 Task: Look for space in Nuevo Laredo, Mexico from 9th August, 2023 to 12th August, 2023 for 1 adult in price range Rs.6000 to Rs.15000. Place can be entire place with 1  bedroom having 1 bed and 1 bathroom. Property type can be house, flat, guest house. Booking option can be shelf check-in. Required host language is English.
Action: Mouse moved to (494, 91)
Screenshot: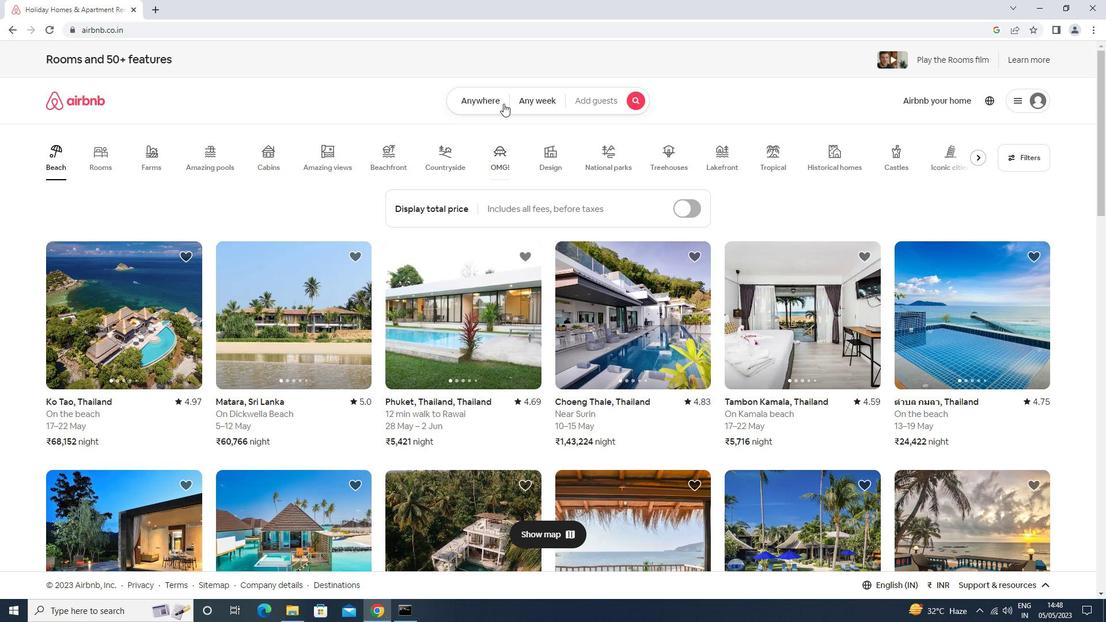 
Action: Mouse pressed left at (494, 91)
Screenshot: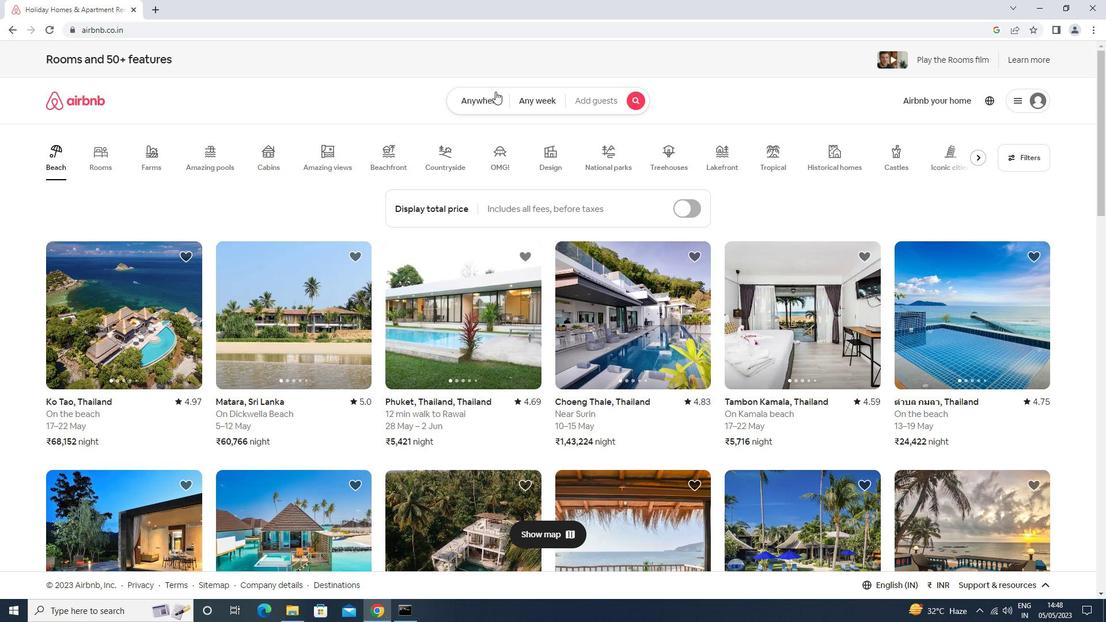 
Action: Mouse moved to (421, 148)
Screenshot: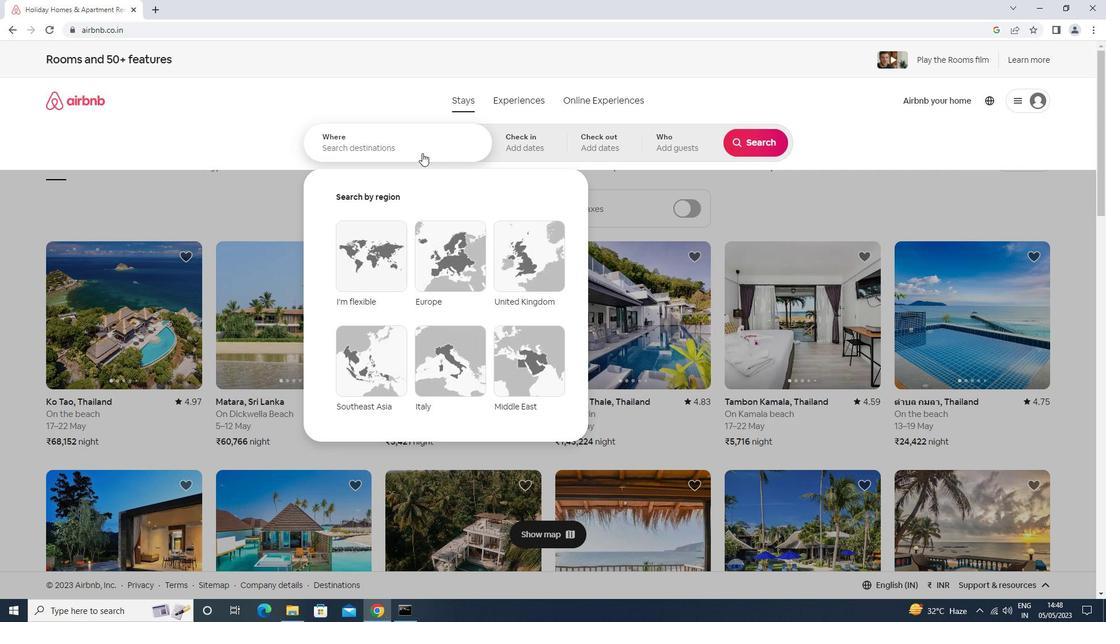 
Action: Mouse pressed left at (421, 148)
Screenshot: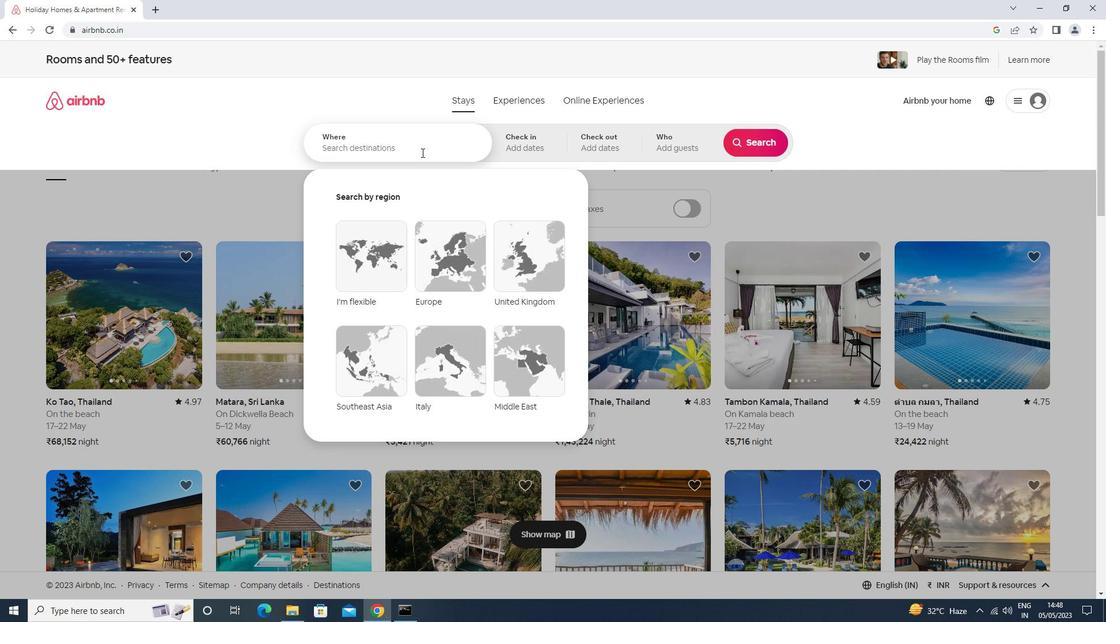 
Action: Mouse moved to (420, 149)
Screenshot: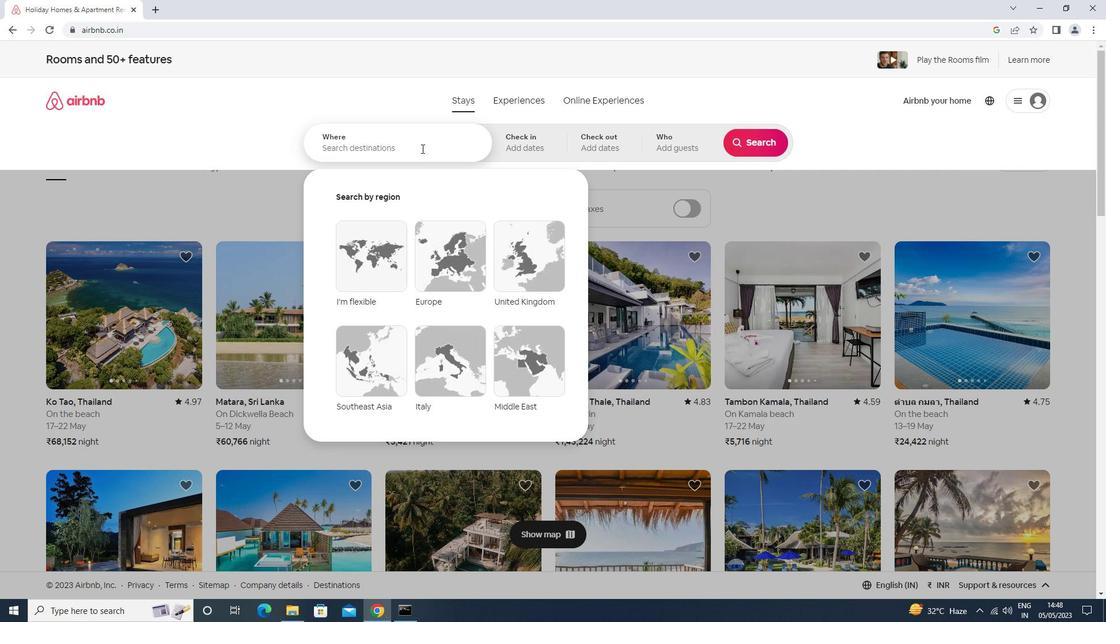 
Action: Key pressed <Key.shift>B<Key.backspace>NUEVO<Key.space><Key.shift>LAREDO<Key.down><Key.enter>
Screenshot: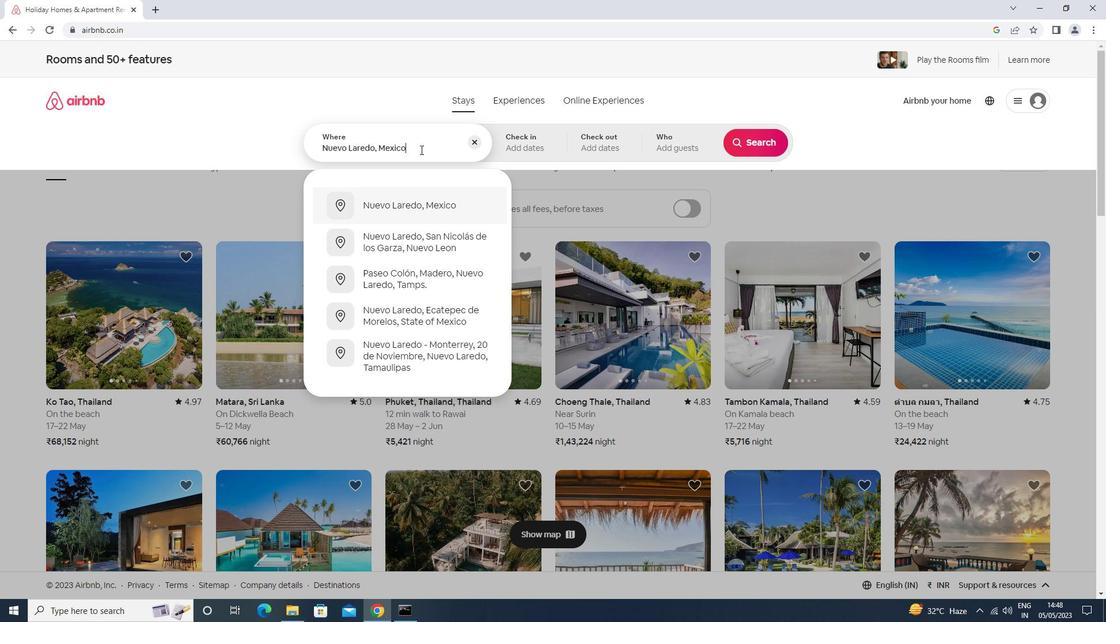 
Action: Mouse moved to (714, 310)
Screenshot: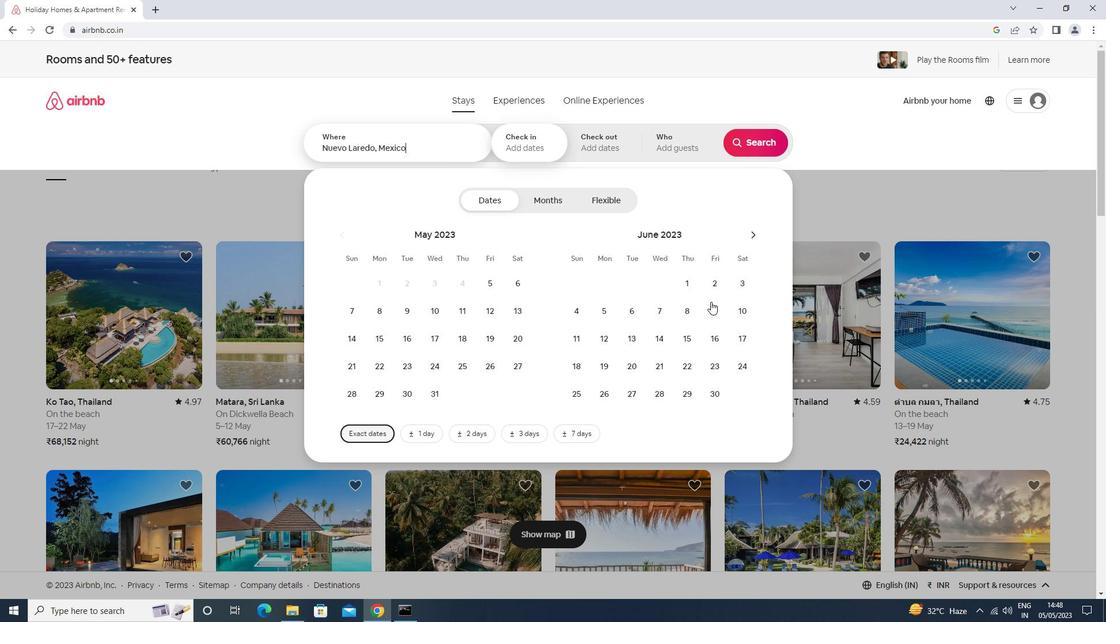 
Action: Mouse pressed left at (714, 310)
Screenshot: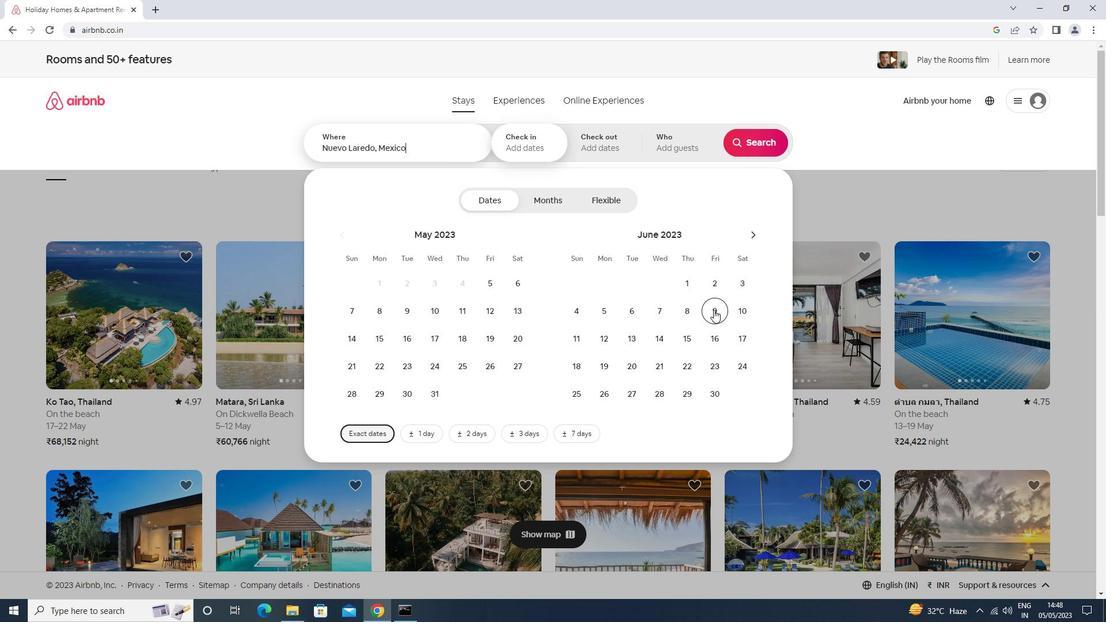 
Action: Mouse moved to (601, 340)
Screenshot: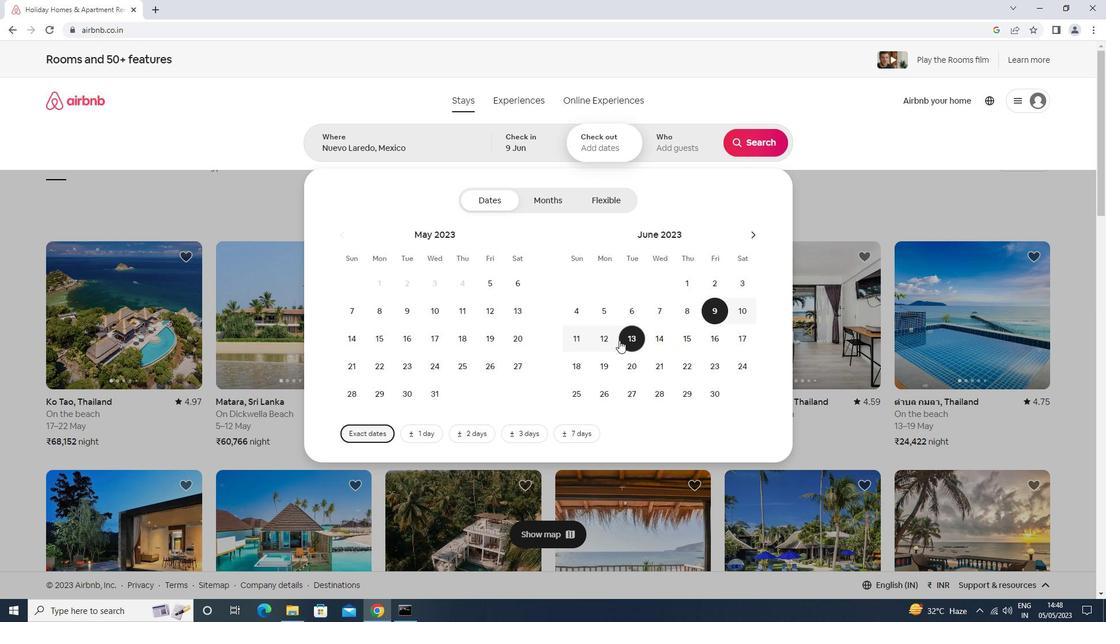 
Action: Mouse pressed left at (601, 340)
Screenshot: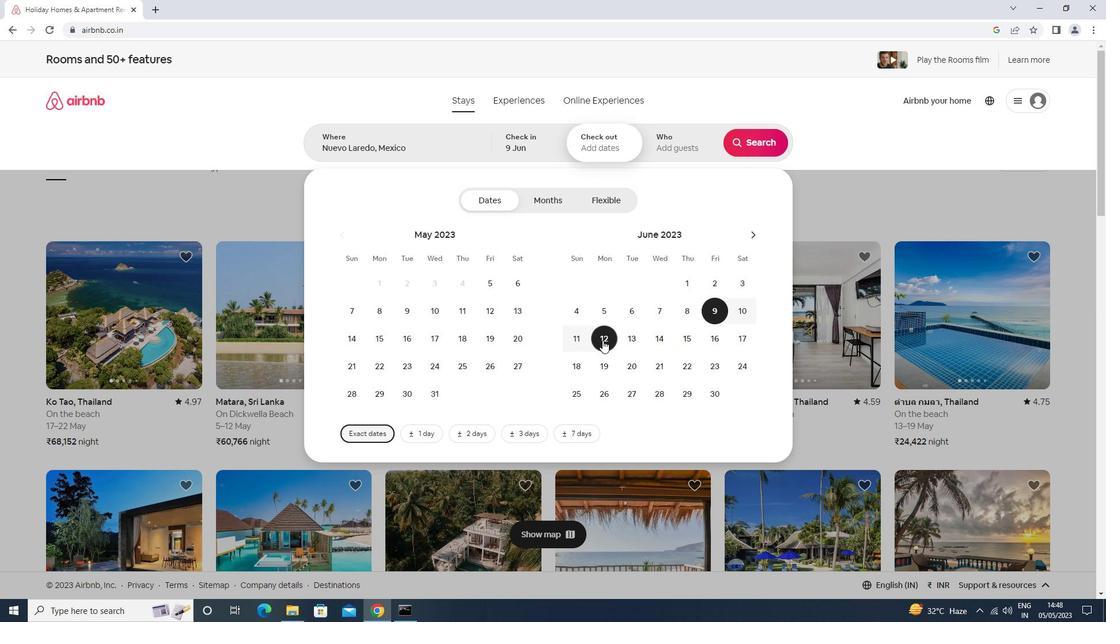 
Action: Mouse moved to (667, 146)
Screenshot: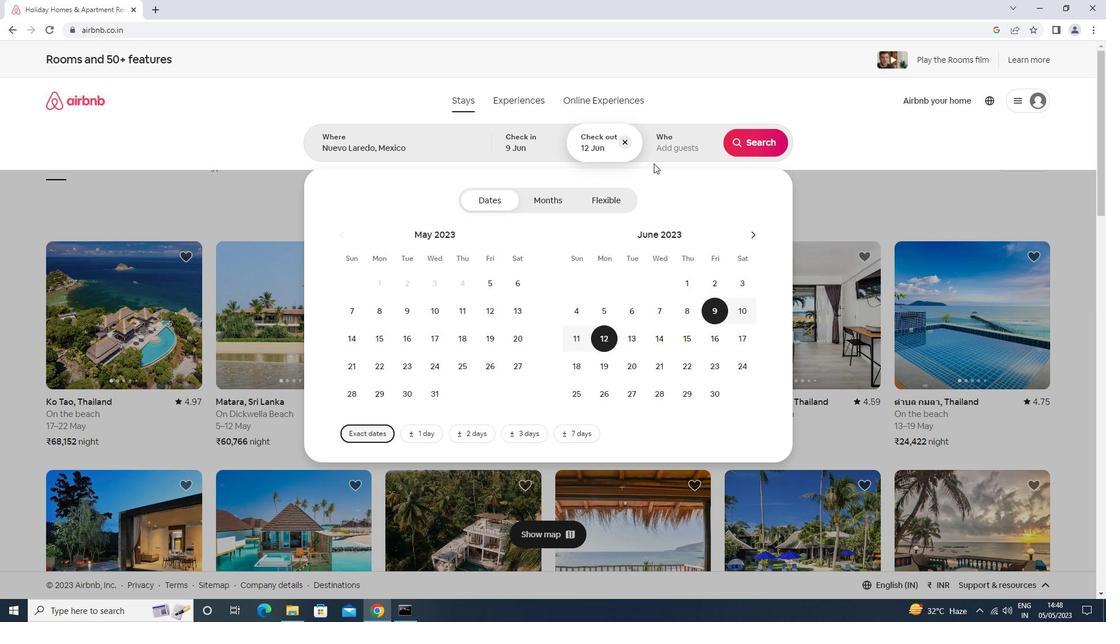 
Action: Mouse pressed left at (667, 146)
Screenshot: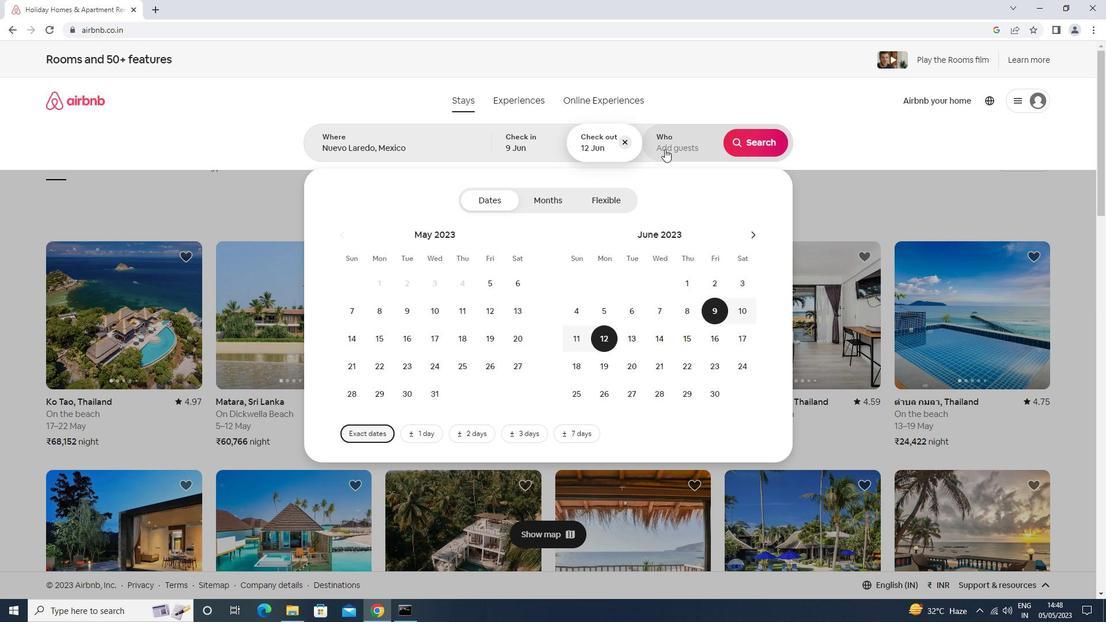 
Action: Mouse moved to (766, 205)
Screenshot: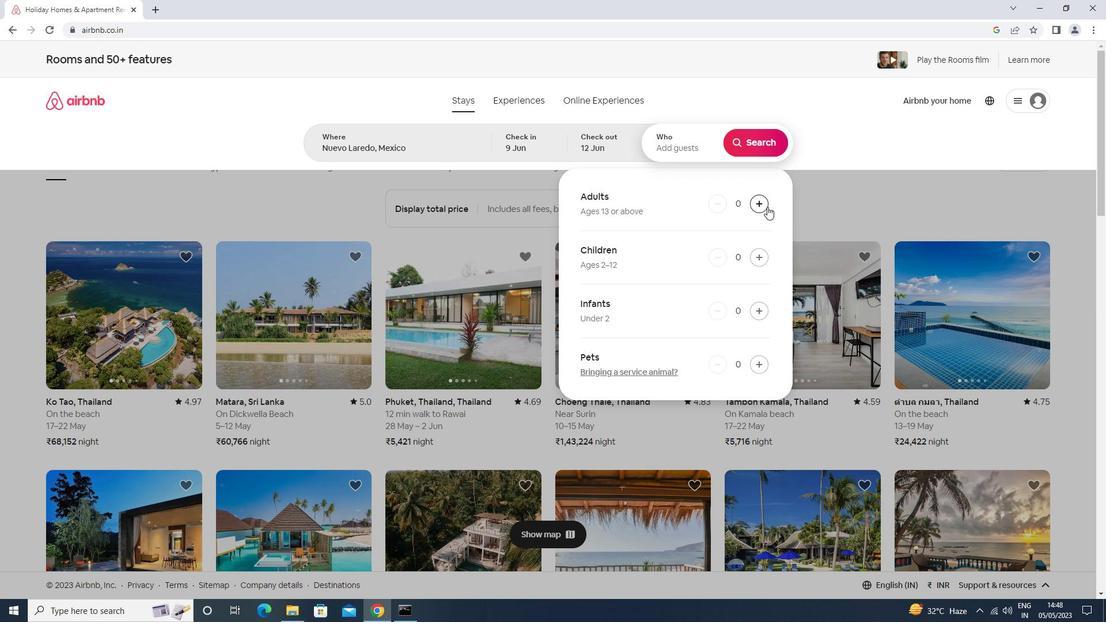 
Action: Mouse pressed left at (766, 205)
Screenshot: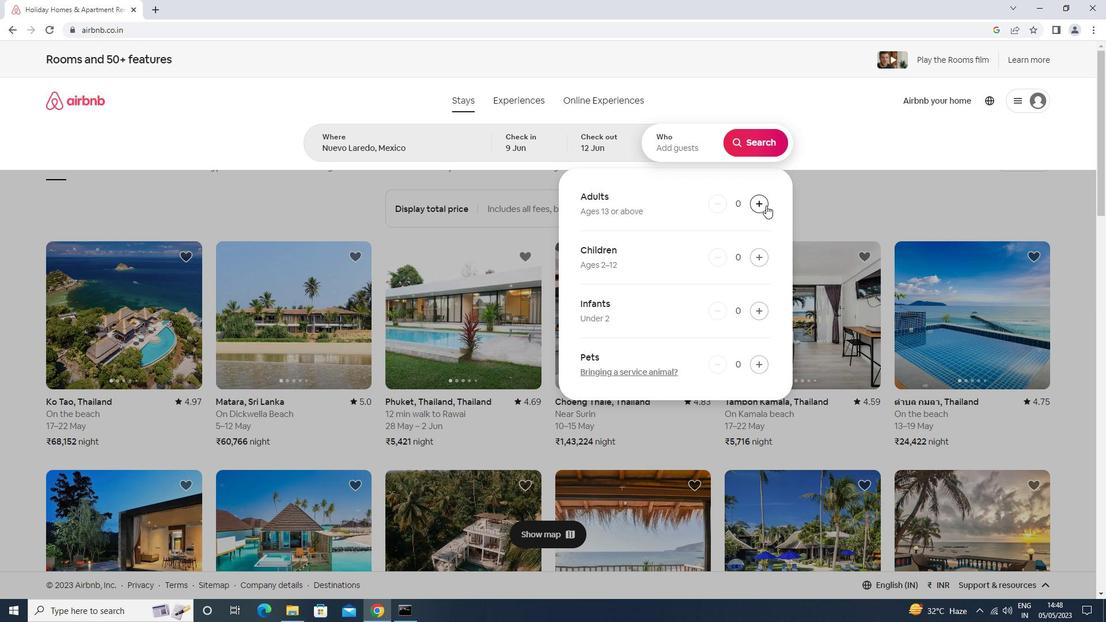 
Action: Mouse moved to (767, 152)
Screenshot: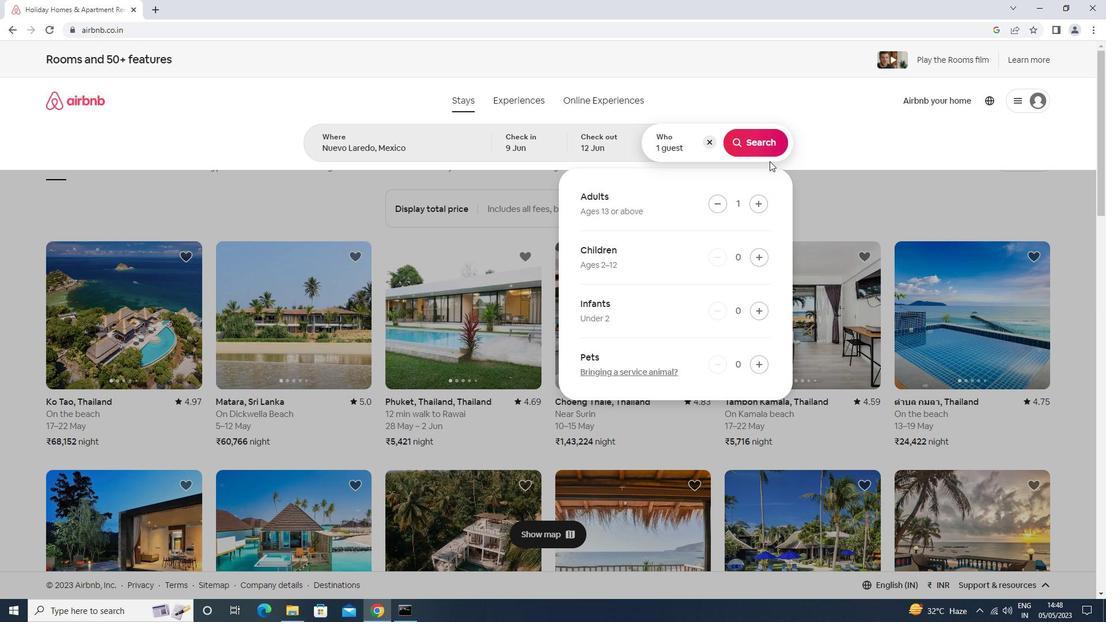 
Action: Mouse pressed left at (767, 152)
Screenshot: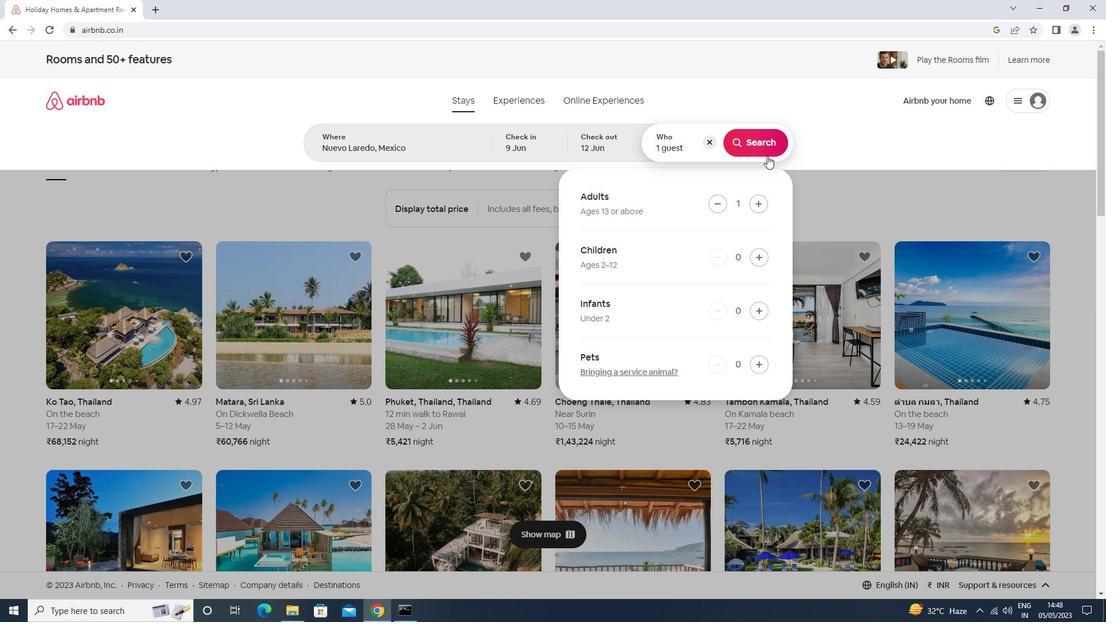 
Action: Mouse moved to (1064, 107)
Screenshot: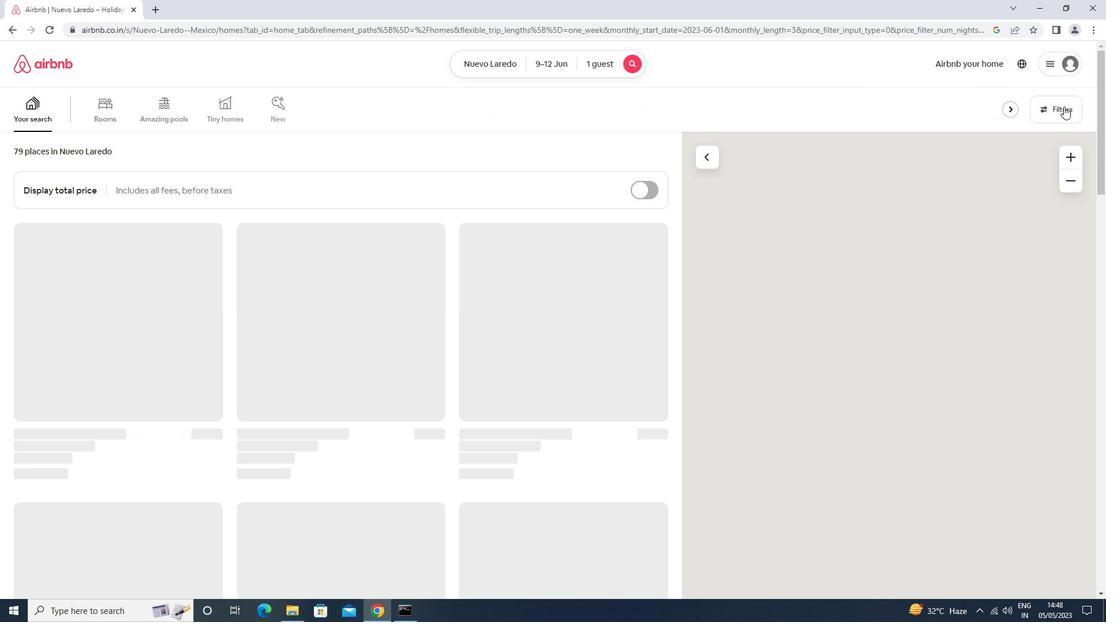 
Action: Mouse pressed left at (1064, 107)
Screenshot: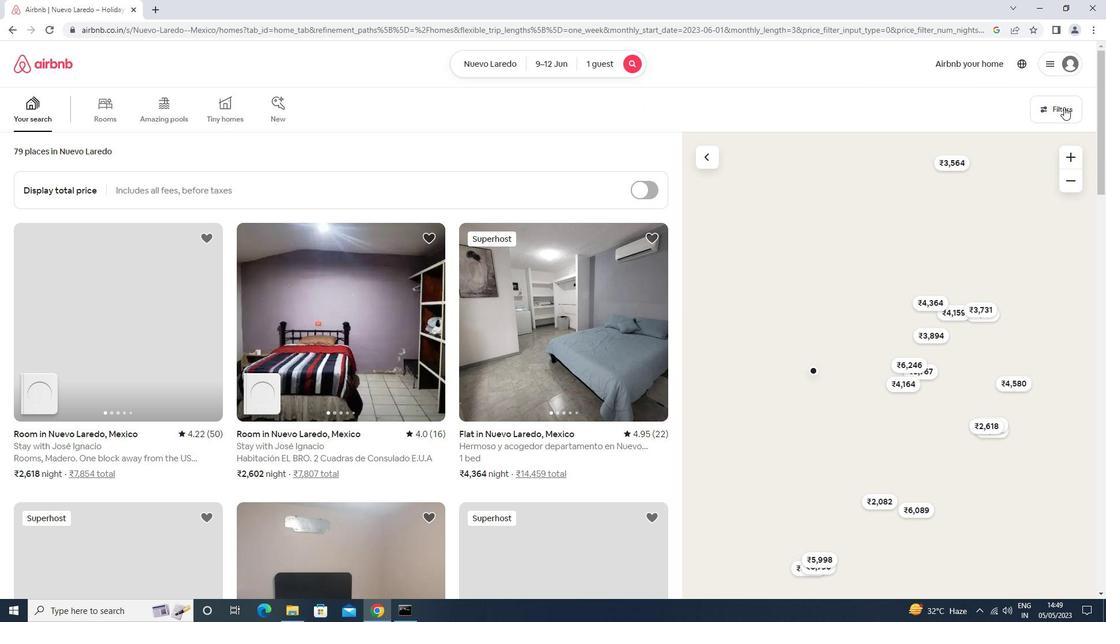 
Action: Mouse moved to (400, 394)
Screenshot: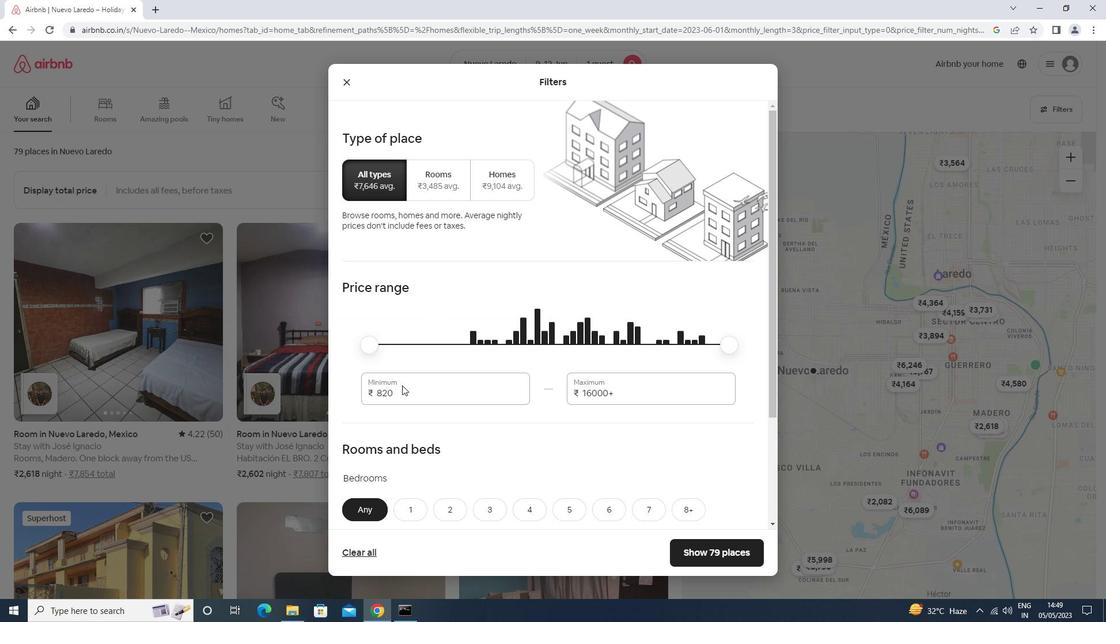 
Action: Mouse pressed left at (400, 394)
Screenshot: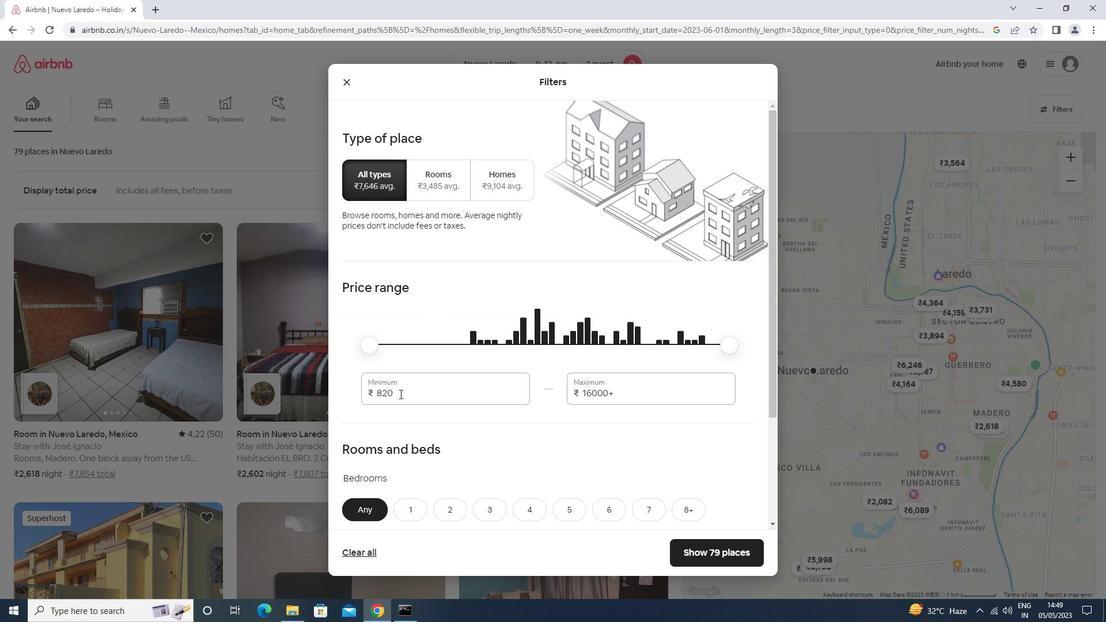 
Action: Mouse moved to (398, 396)
Screenshot: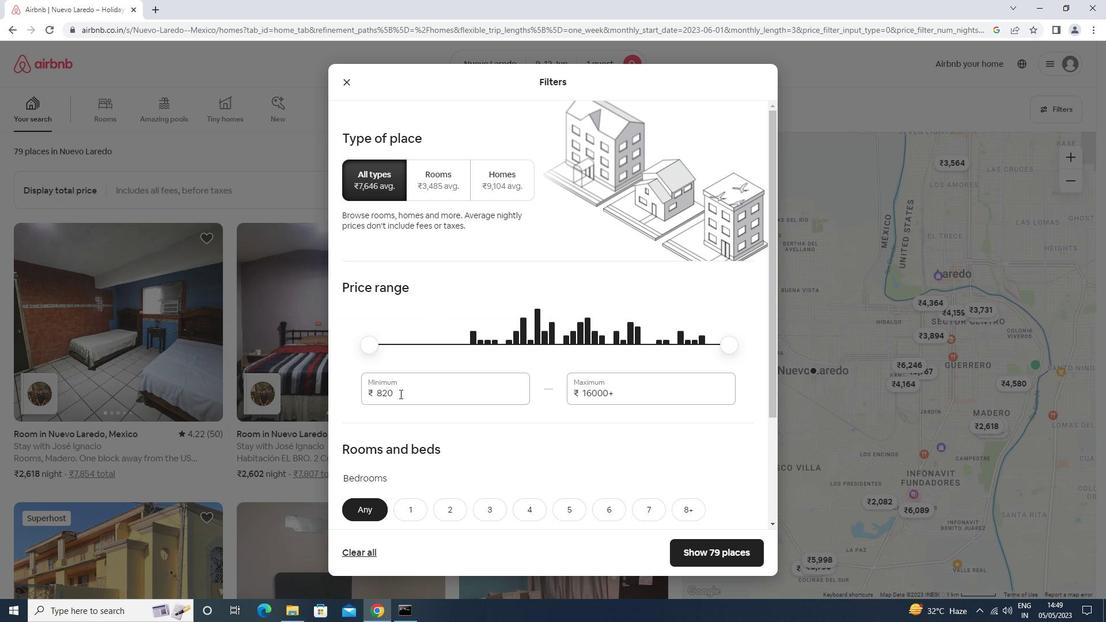 
Action: Key pressed <Key.backspace><Key.backspace><Key.backspace><Key.backspace><Key.backspace>6000<Key.tab>15000
Screenshot: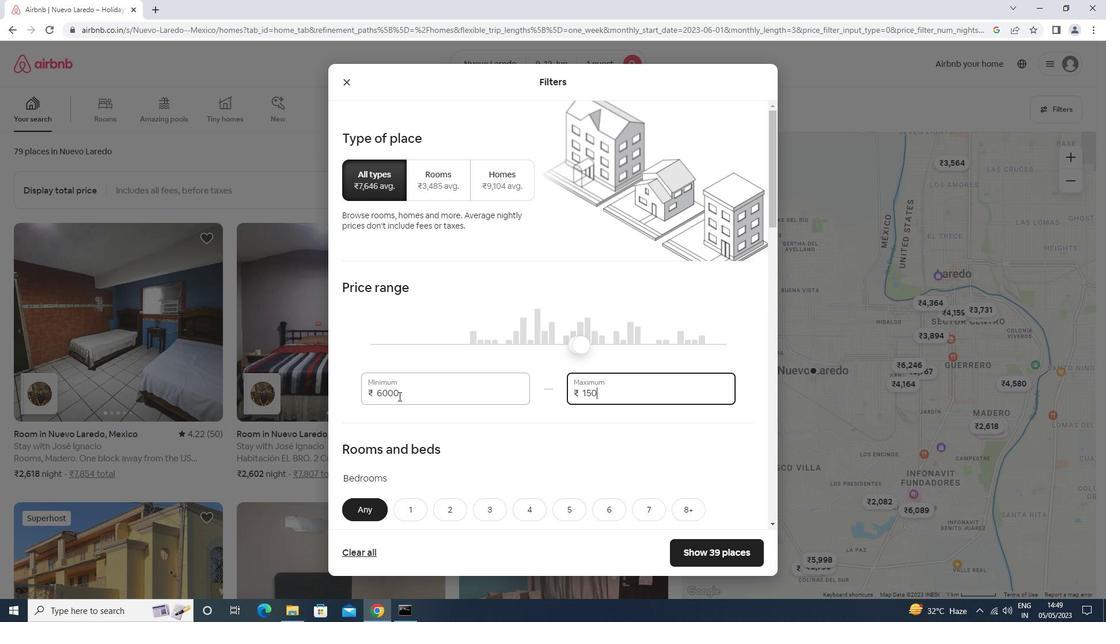 
Action: Mouse scrolled (398, 395) with delta (0, 0)
Screenshot: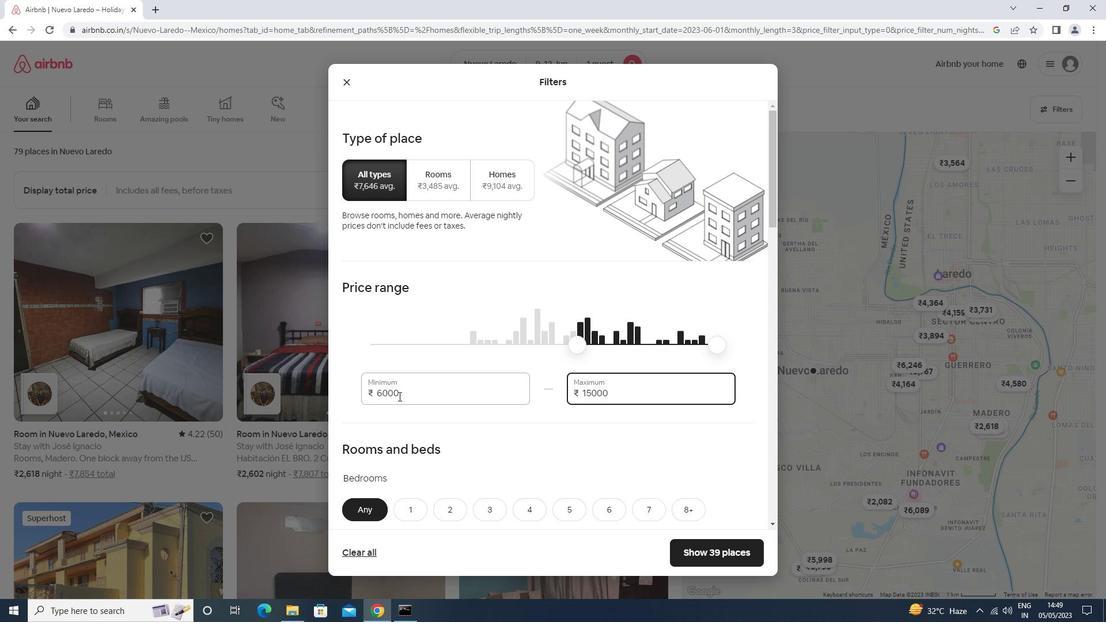
Action: Mouse scrolled (398, 395) with delta (0, 0)
Screenshot: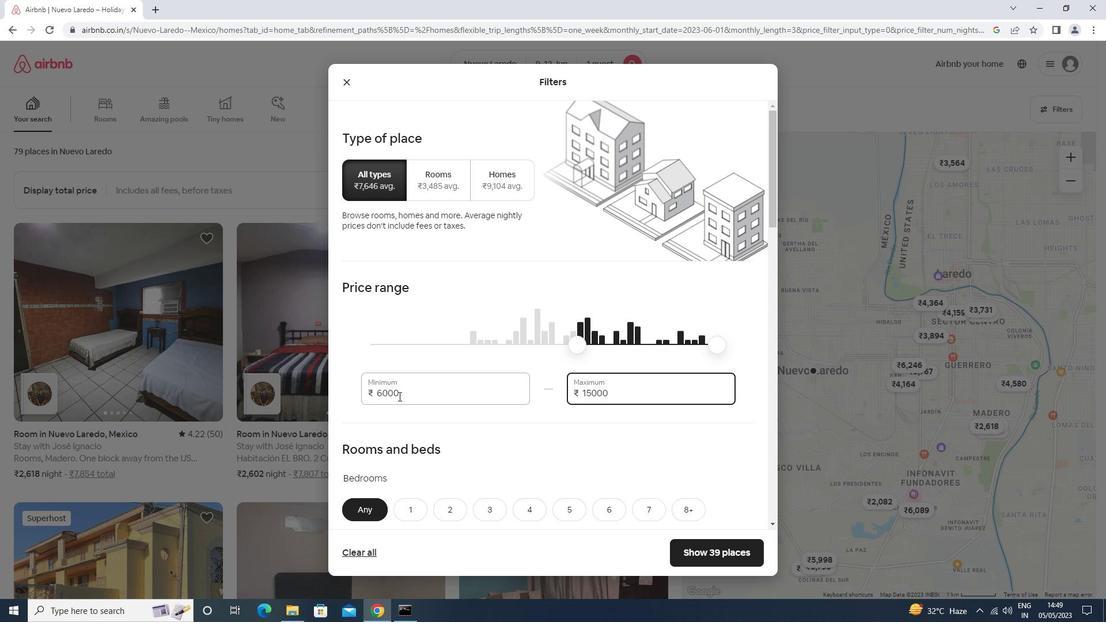 
Action: Mouse scrolled (398, 395) with delta (0, 0)
Screenshot: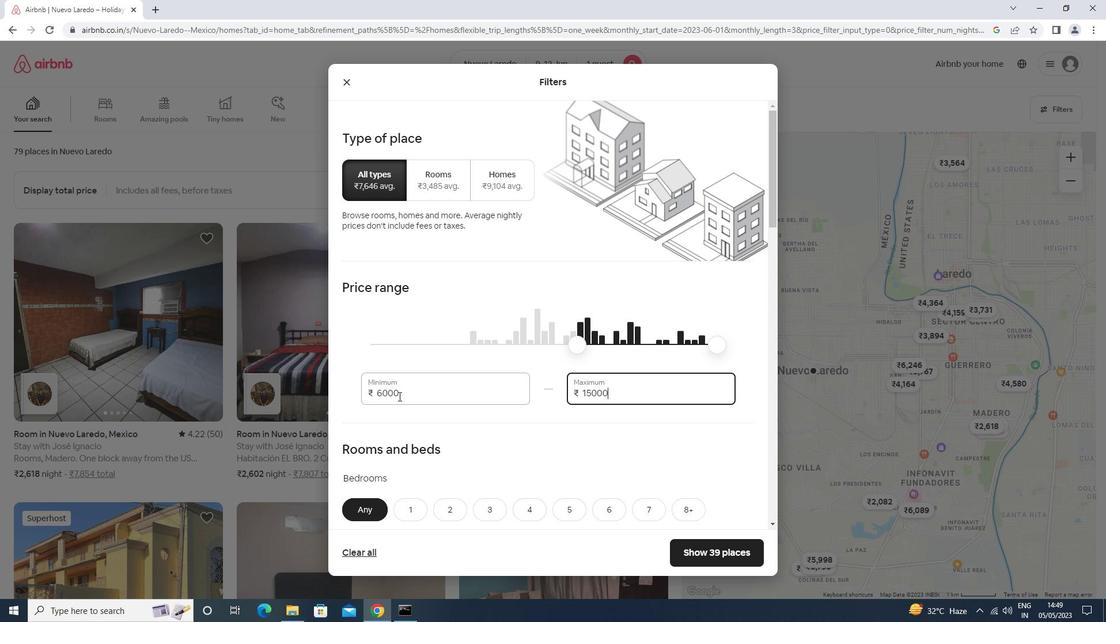 
Action: Mouse scrolled (398, 395) with delta (0, 0)
Screenshot: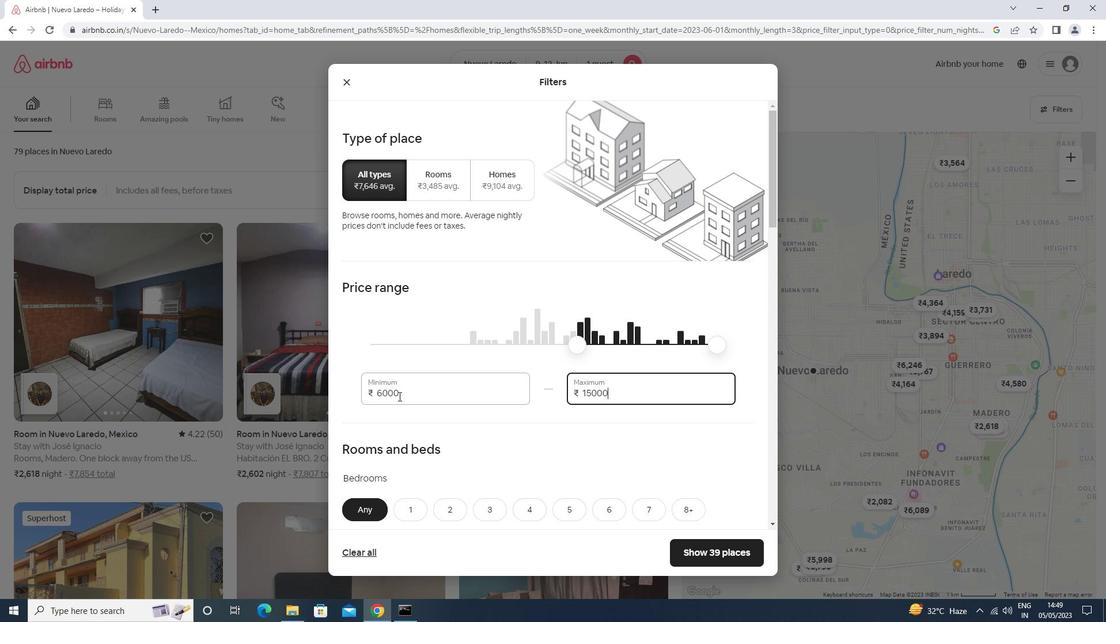 
Action: Mouse scrolled (398, 395) with delta (0, 0)
Screenshot: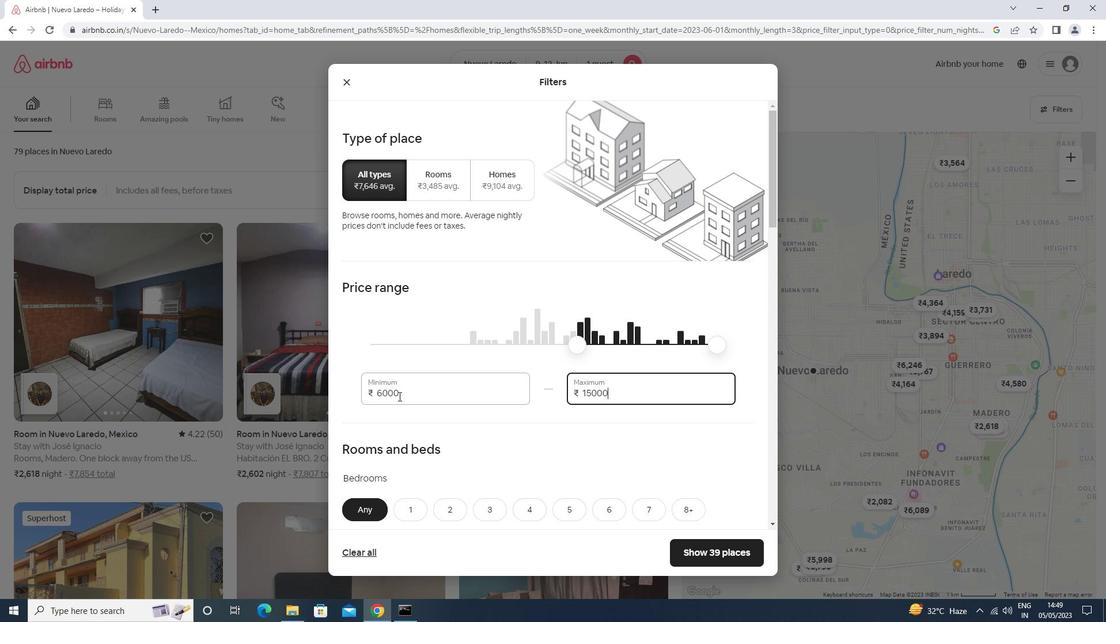 
Action: Mouse moved to (406, 213)
Screenshot: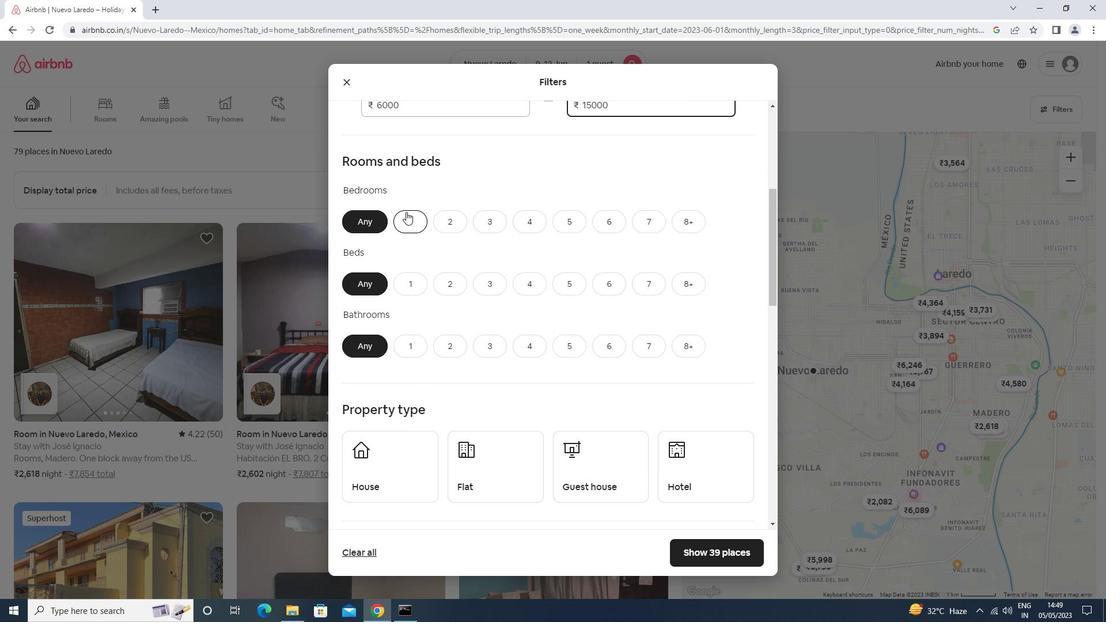 
Action: Mouse pressed left at (406, 213)
Screenshot: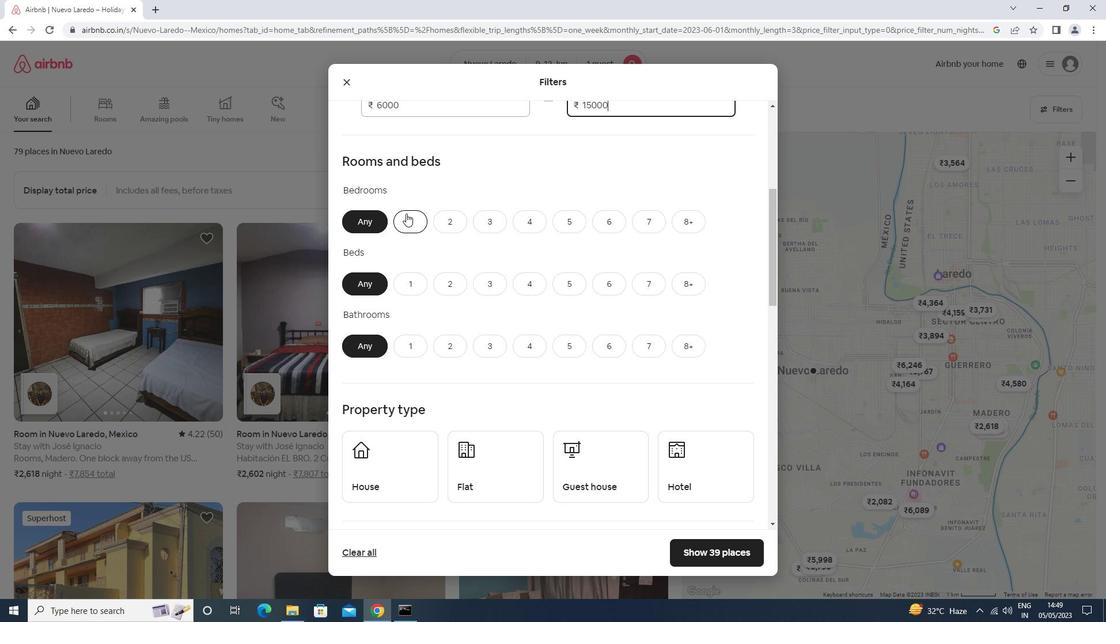 
Action: Mouse moved to (403, 280)
Screenshot: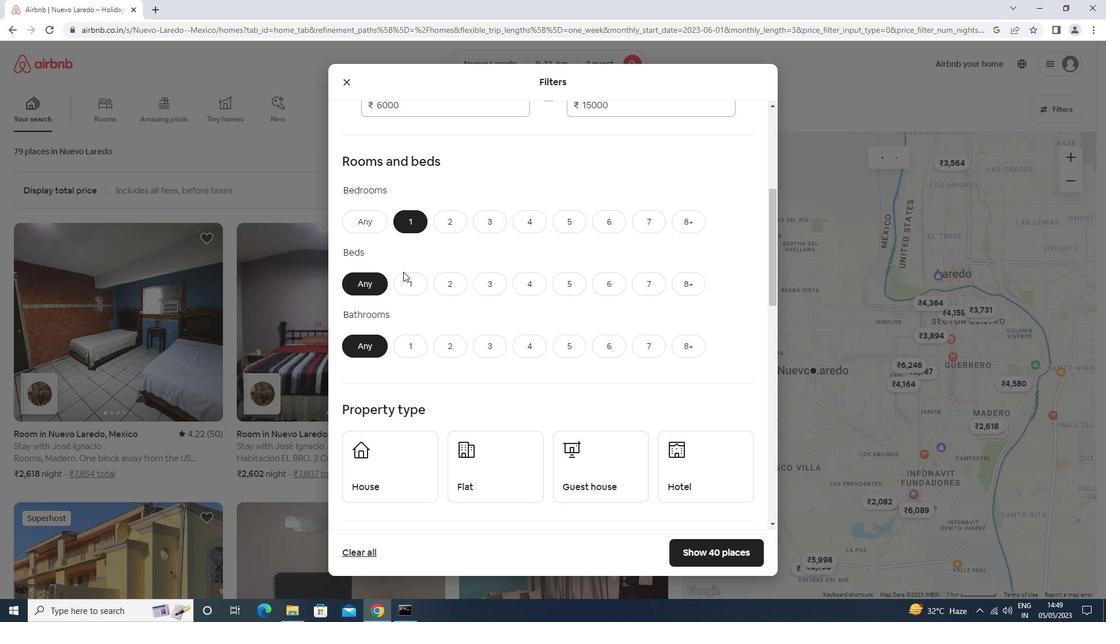 
Action: Mouse pressed left at (403, 280)
Screenshot: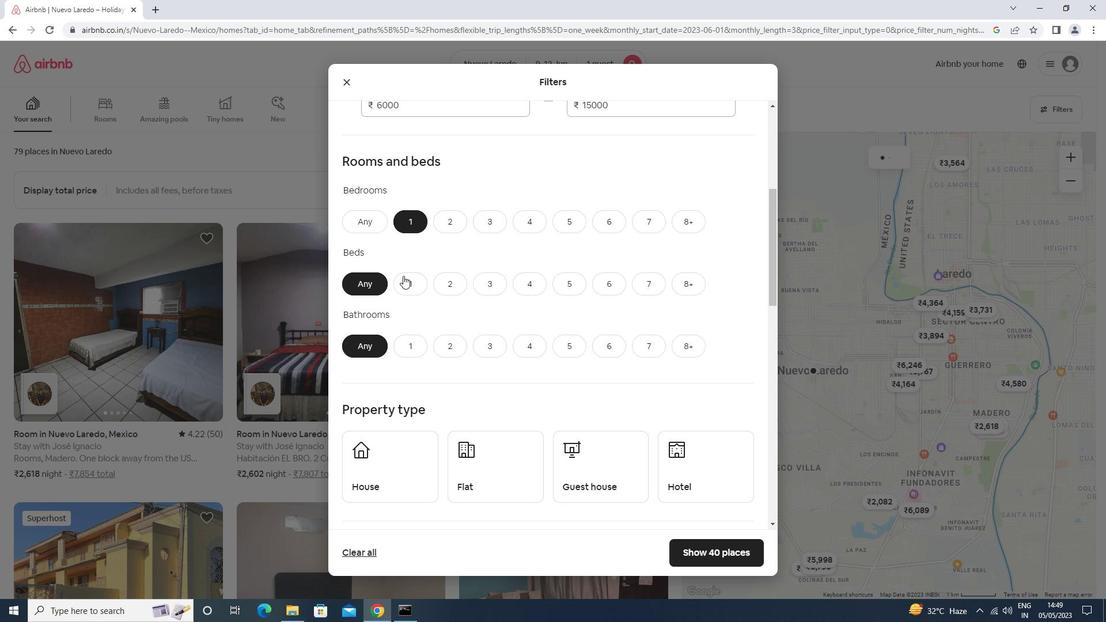
Action: Mouse moved to (404, 345)
Screenshot: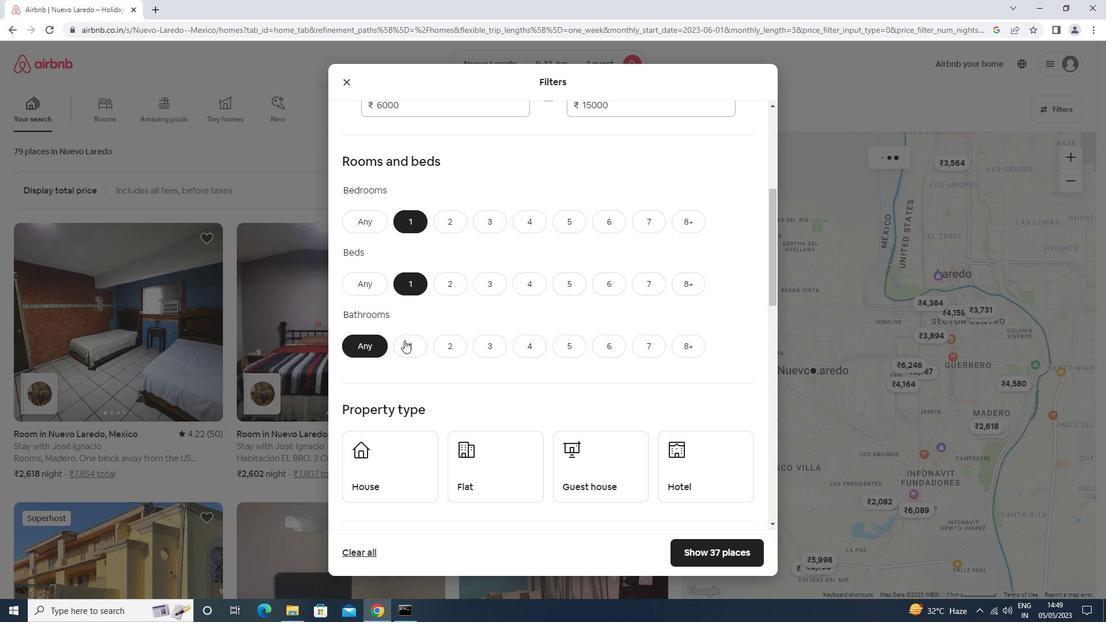 
Action: Mouse pressed left at (404, 345)
Screenshot: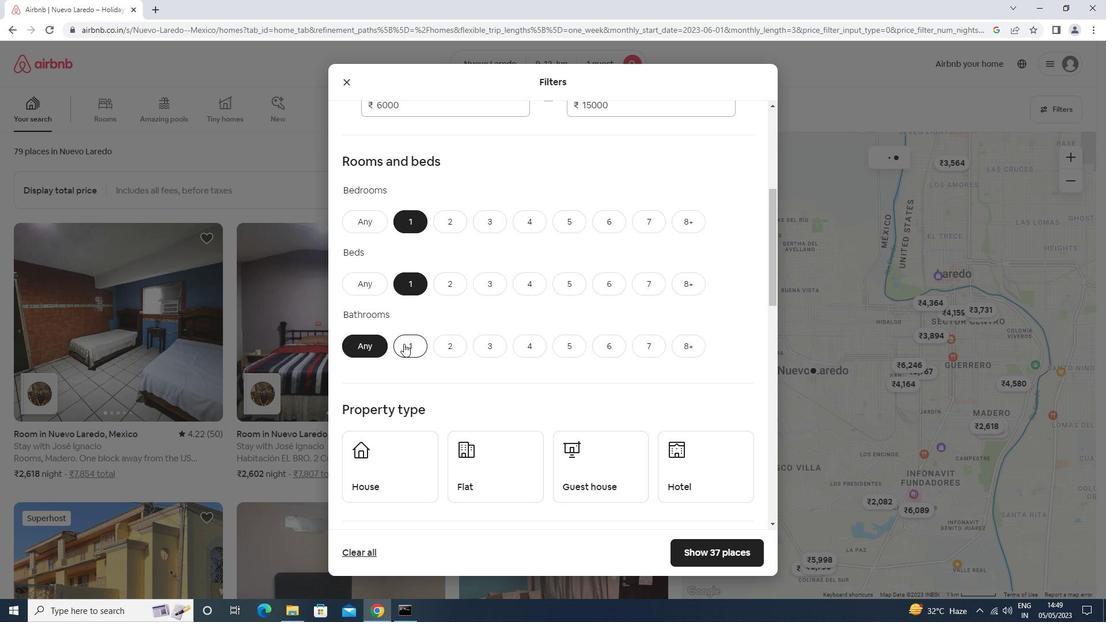 
Action: Mouse scrolled (404, 345) with delta (0, 0)
Screenshot: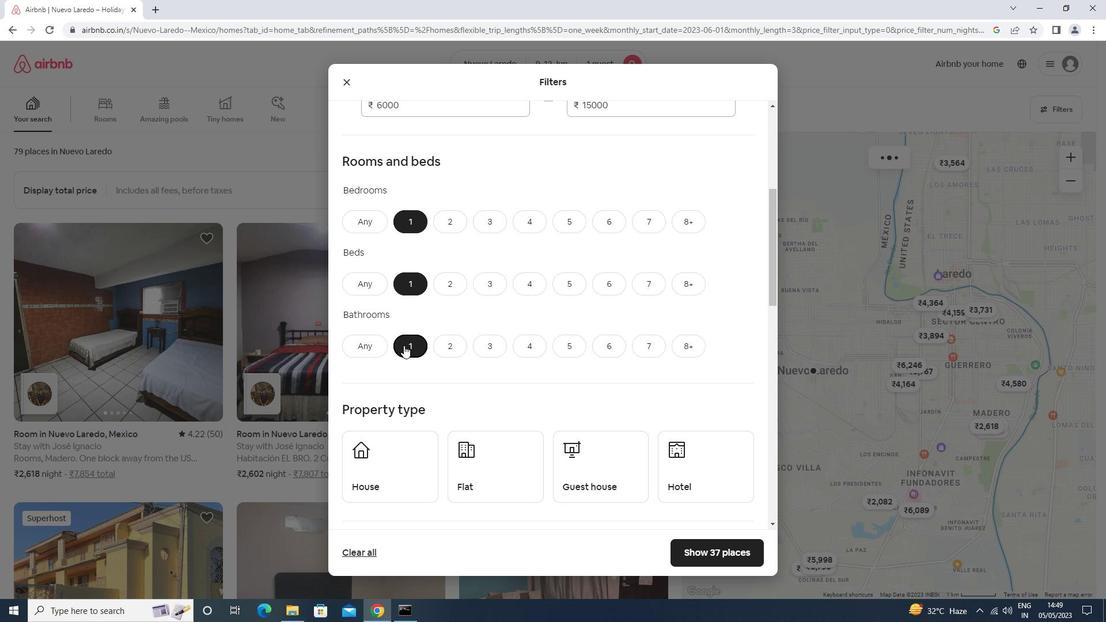 
Action: Mouse scrolled (404, 345) with delta (0, 0)
Screenshot: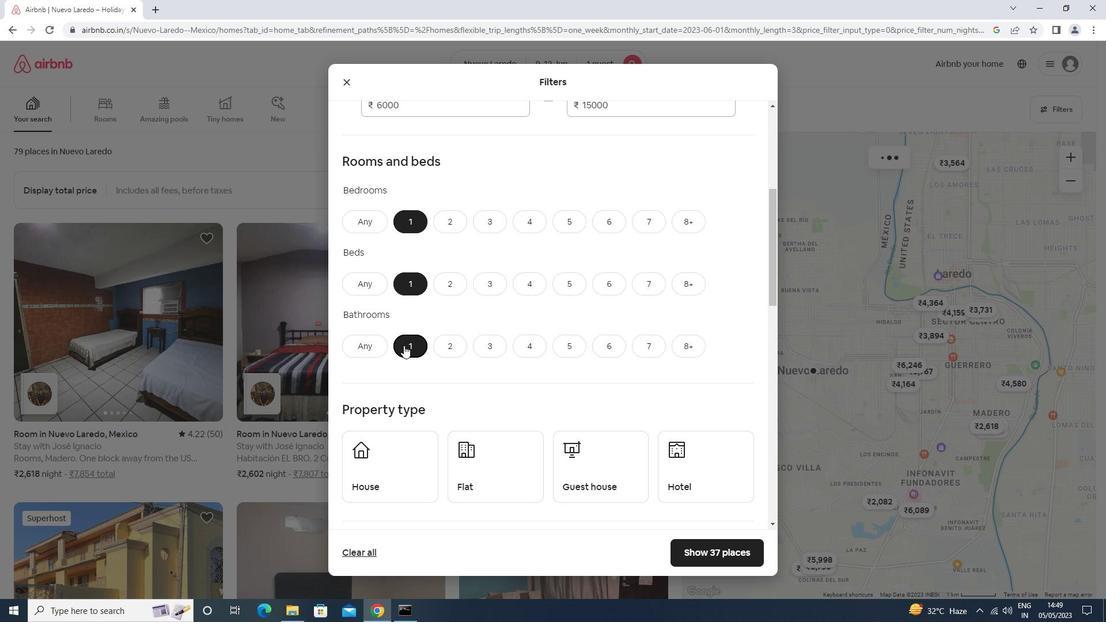 
Action: Mouse scrolled (404, 345) with delta (0, 0)
Screenshot: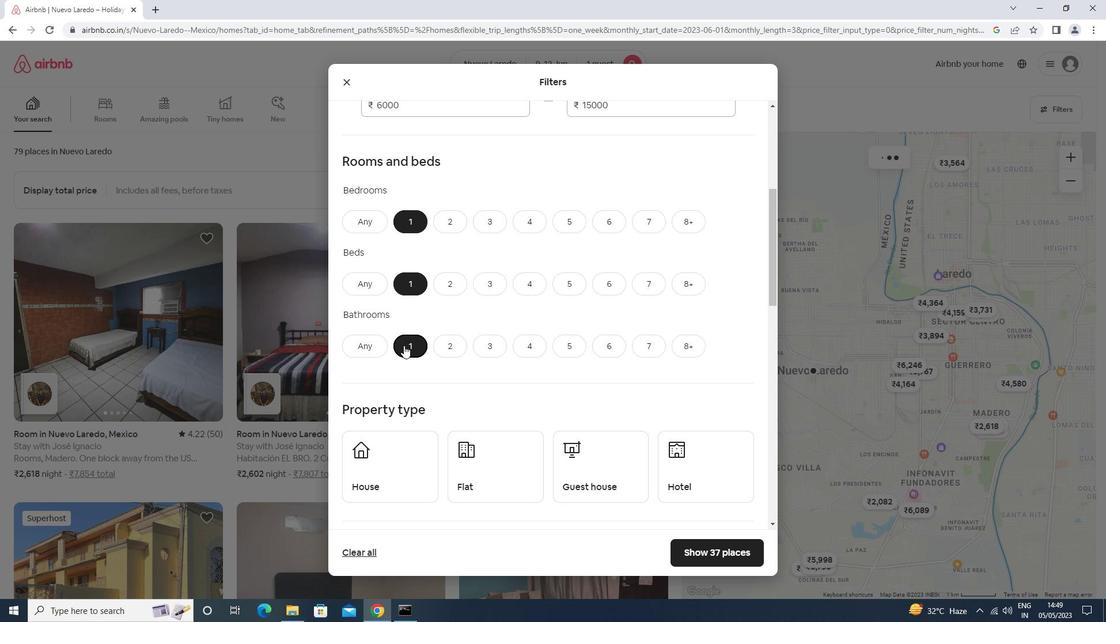 
Action: Mouse scrolled (404, 345) with delta (0, 0)
Screenshot: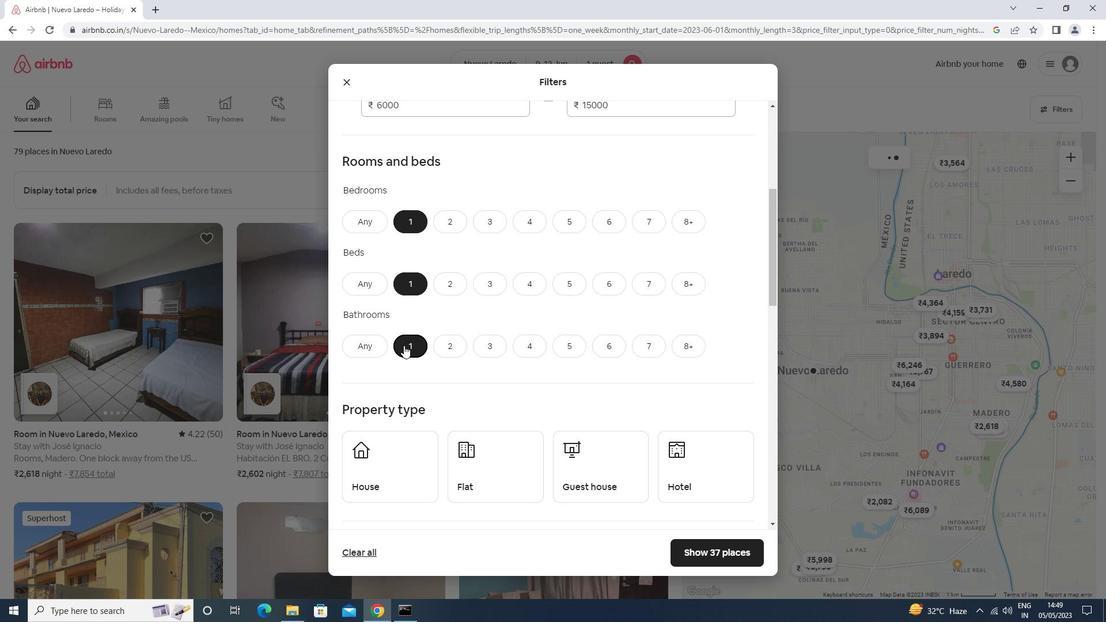 
Action: Mouse scrolled (404, 345) with delta (0, 0)
Screenshot: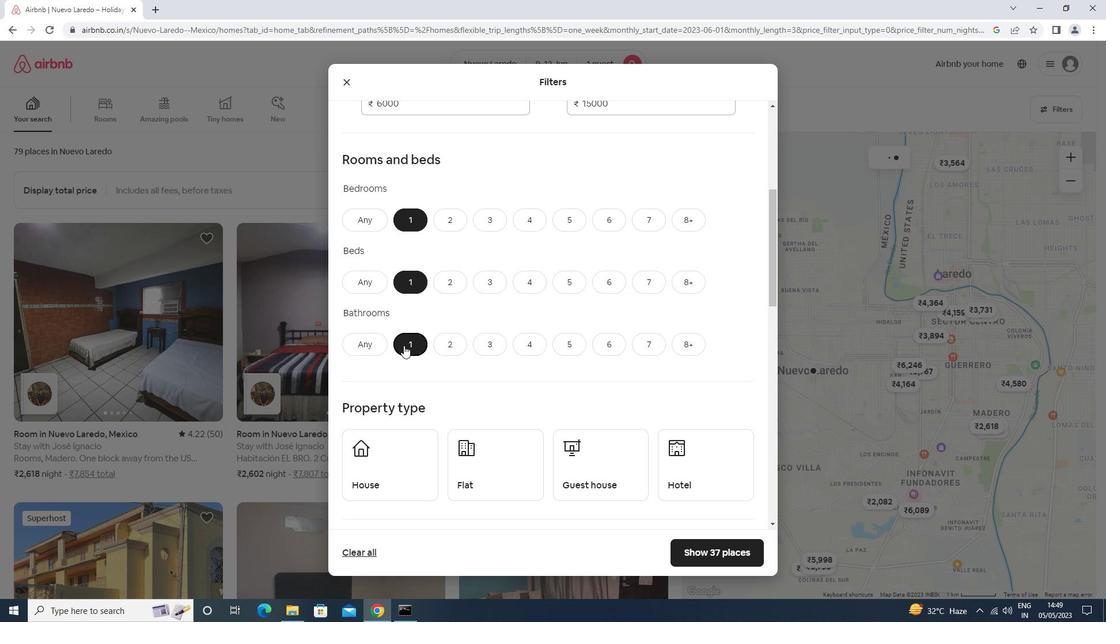 
Action: Mouse moved to (405, 170)
Screenshot: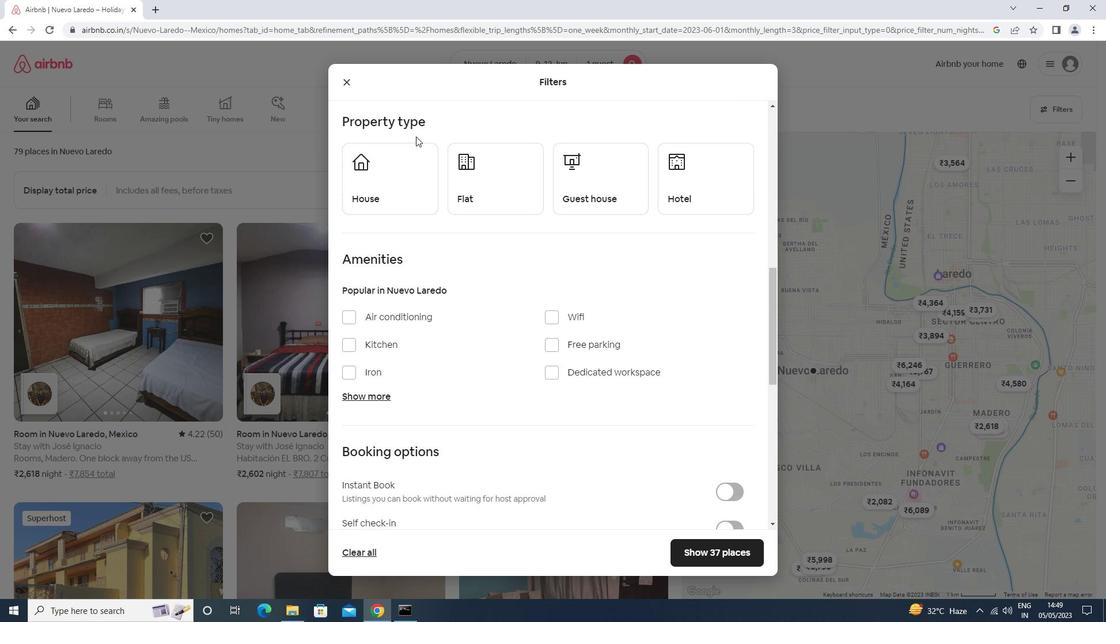 
Action: Mouse pressed left at (405, 170)
Screenshot: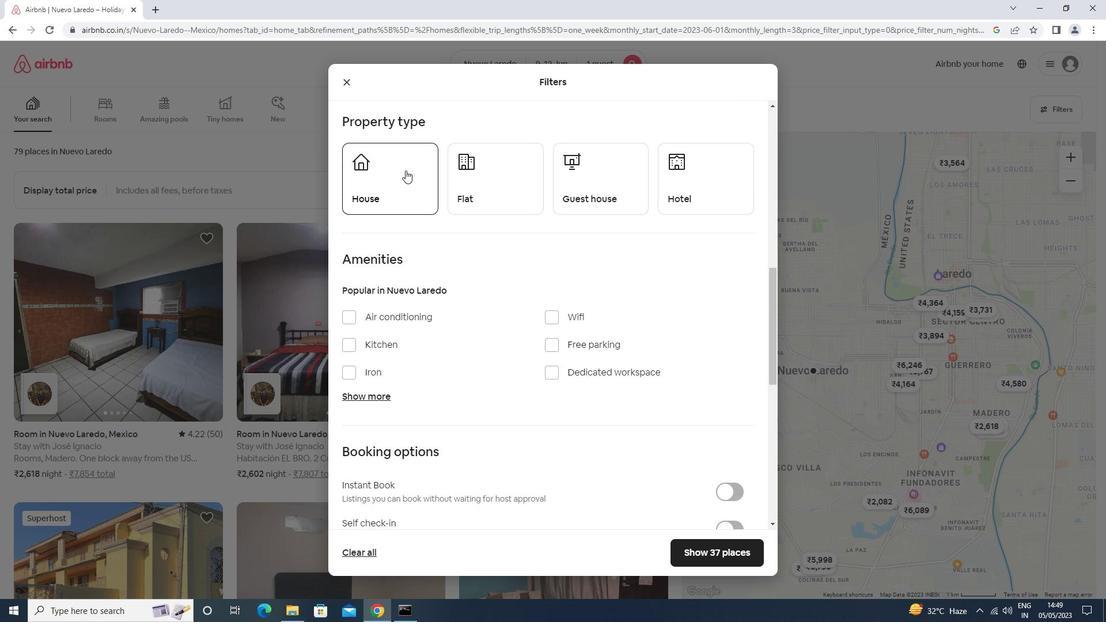 
Action: Mouse moved to (457, 183)
Screenshot: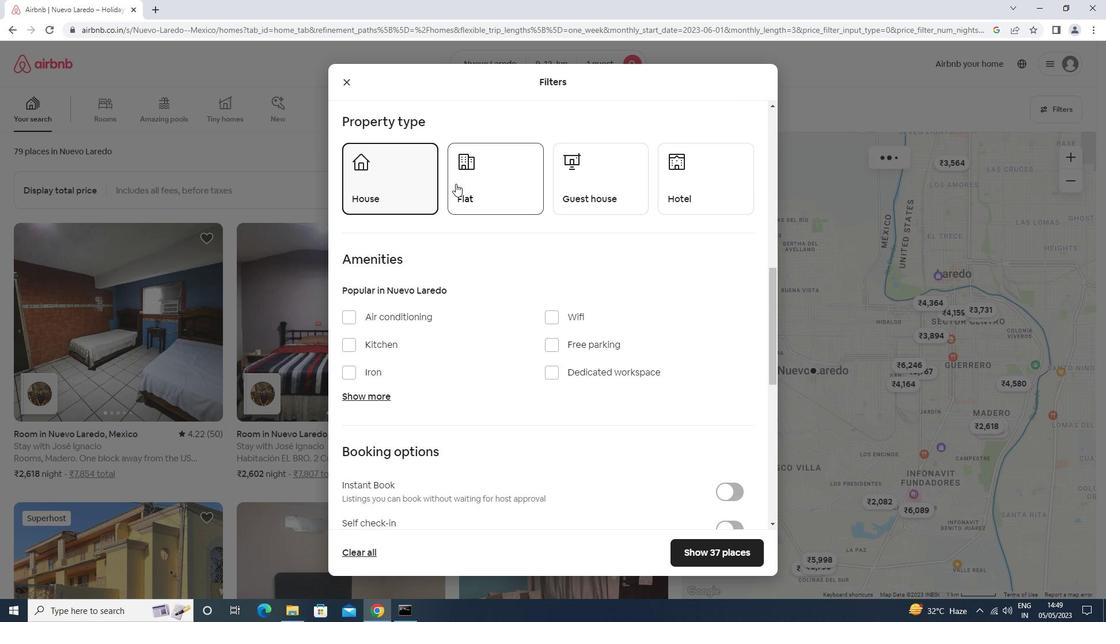 
Action: Mouse pressed left at (457, 183)
Screenshot: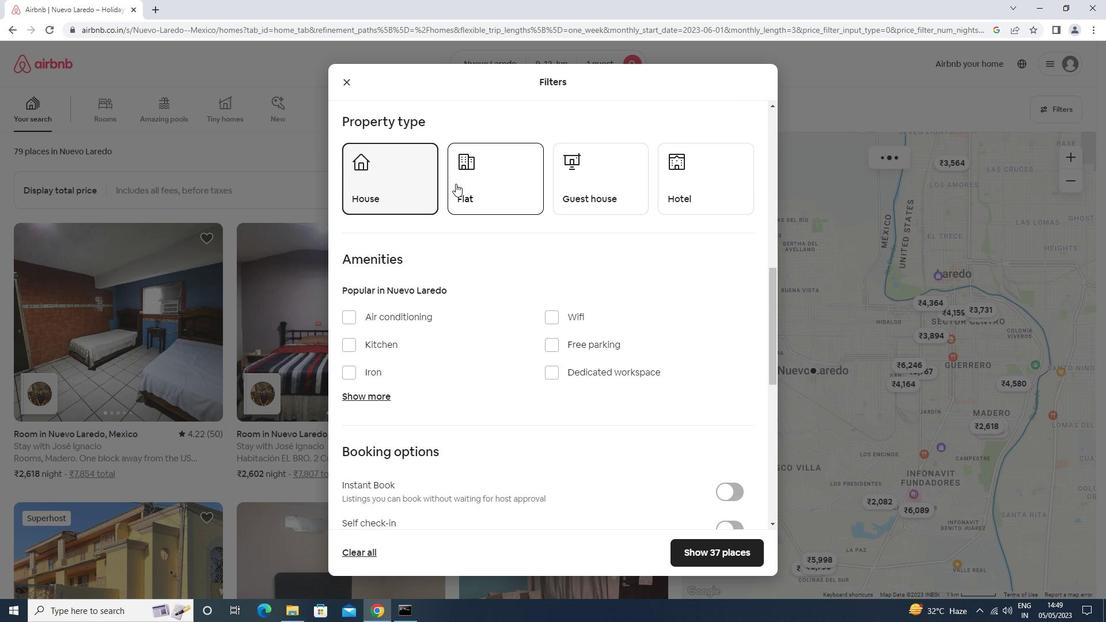 
Action: Mouse moved to (566, 187)
Screenshot: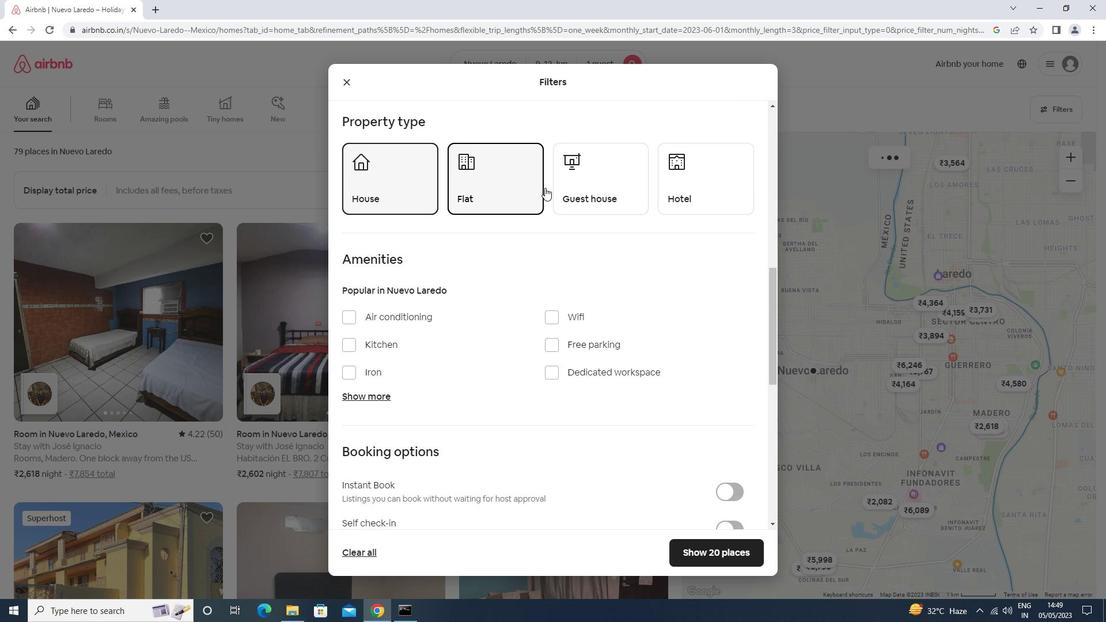 
Action: Mouse pressed left at (566, 187)
Screenshot: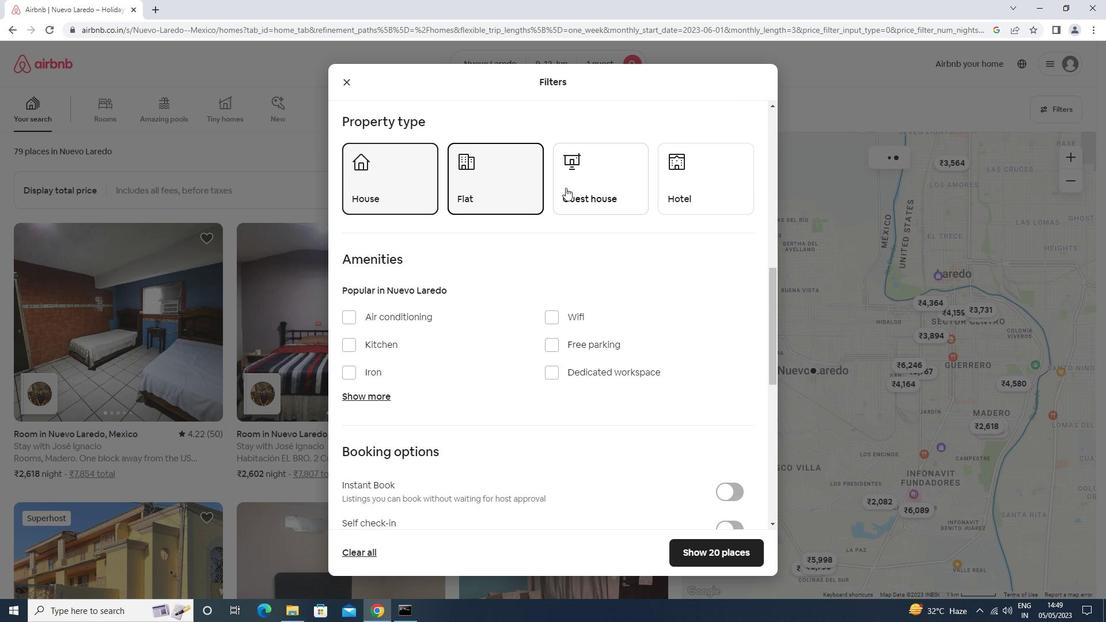 
Action: Mouse moved to (567, 187)
Screenshot: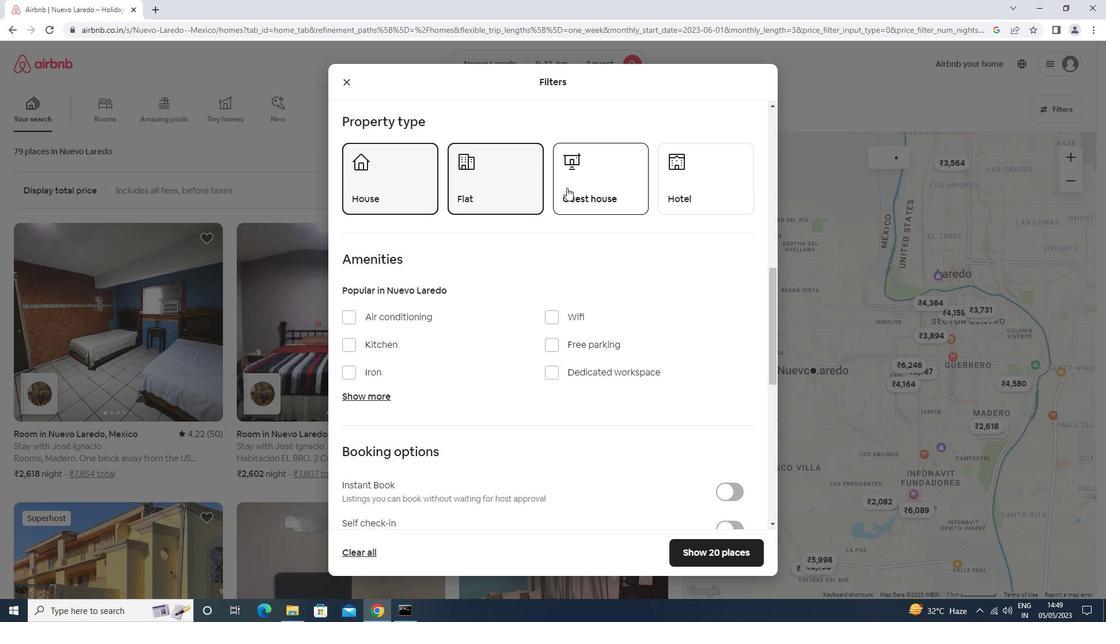 
Action: Mouse scrolled (567, 187) with delta (0, 0)
Screenshot: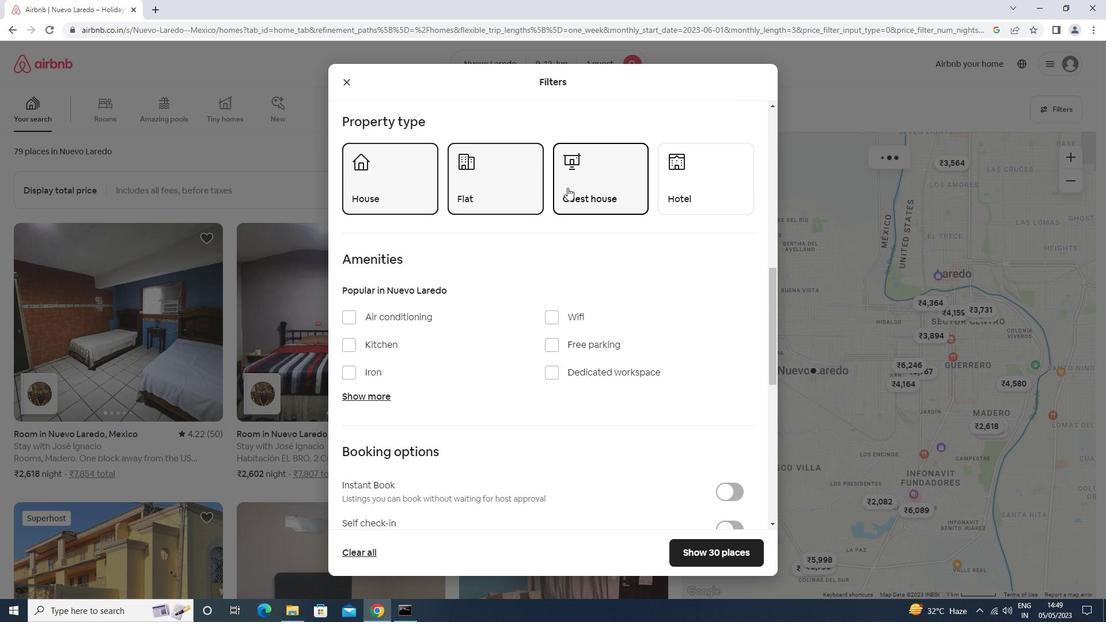 
Action: Mouse scrolled (567, 187) with delta (0, 0)
Screenshot: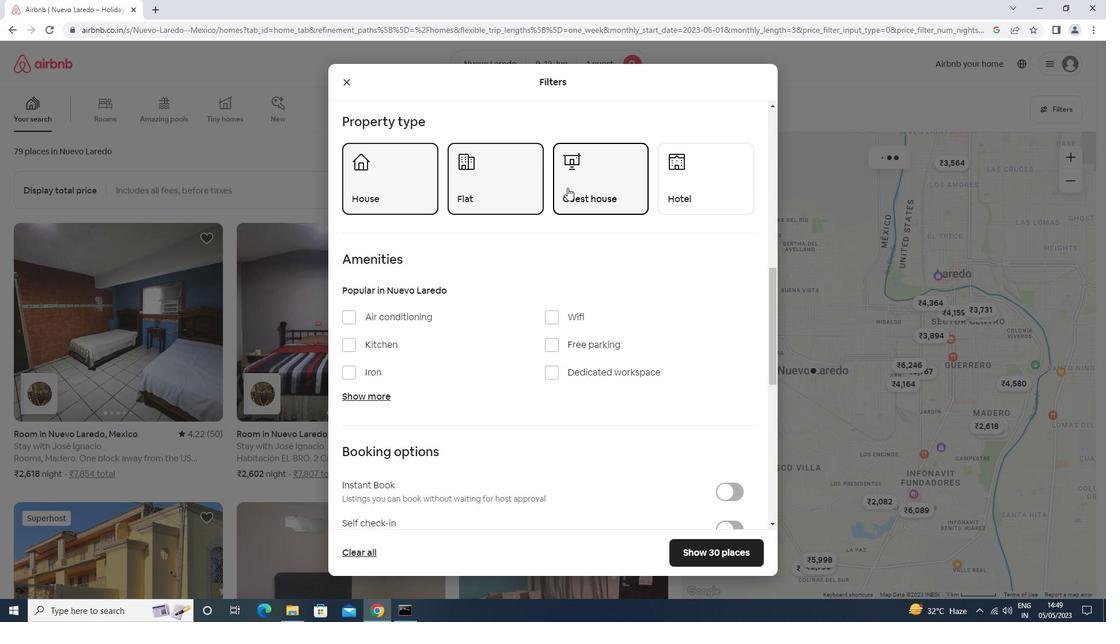 
Action: Mouse scrolled (567, 187) with delta (0, 0)
Screenshot: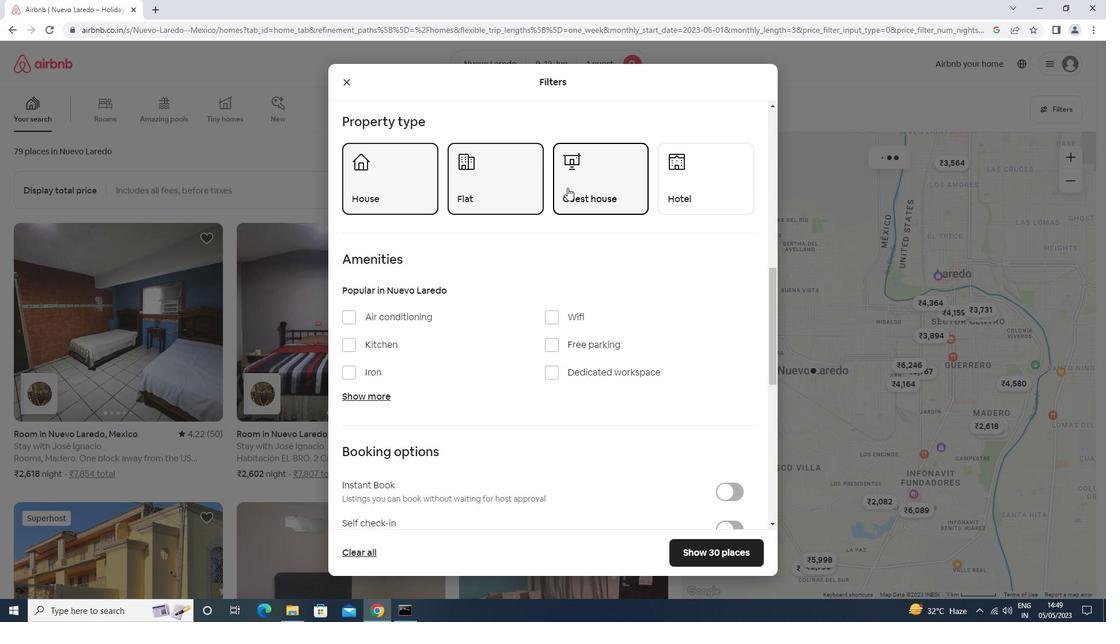 
Action: Mouse scrolled (567, 187) with delta (0, 0)
Screenshot: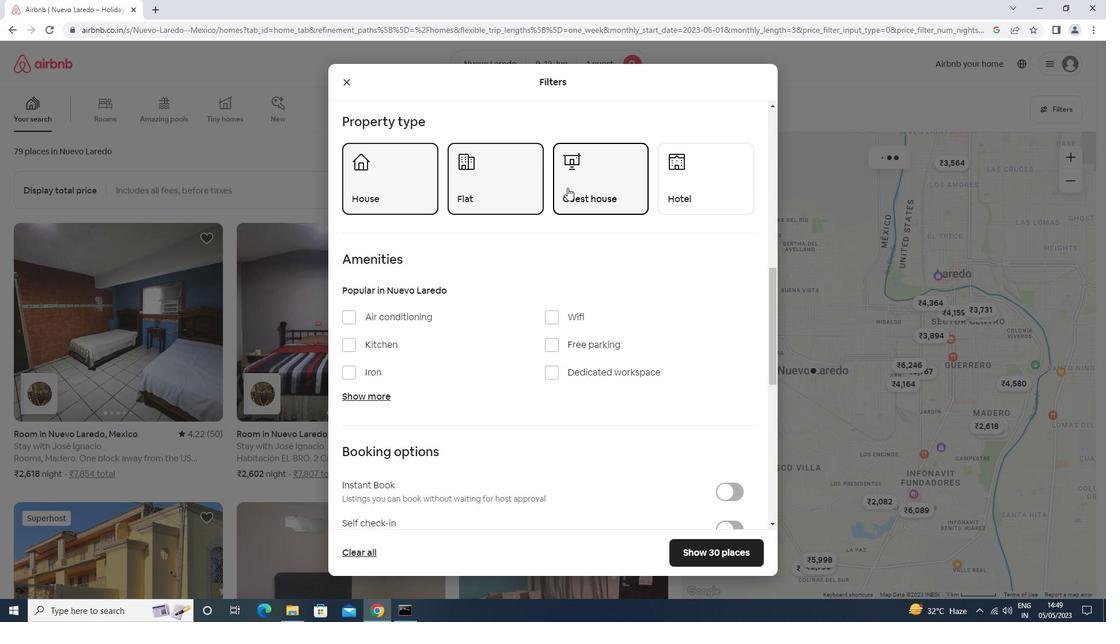
Action: Mouse scrolled (567, 187) with delta (0, 0)
Screenshot: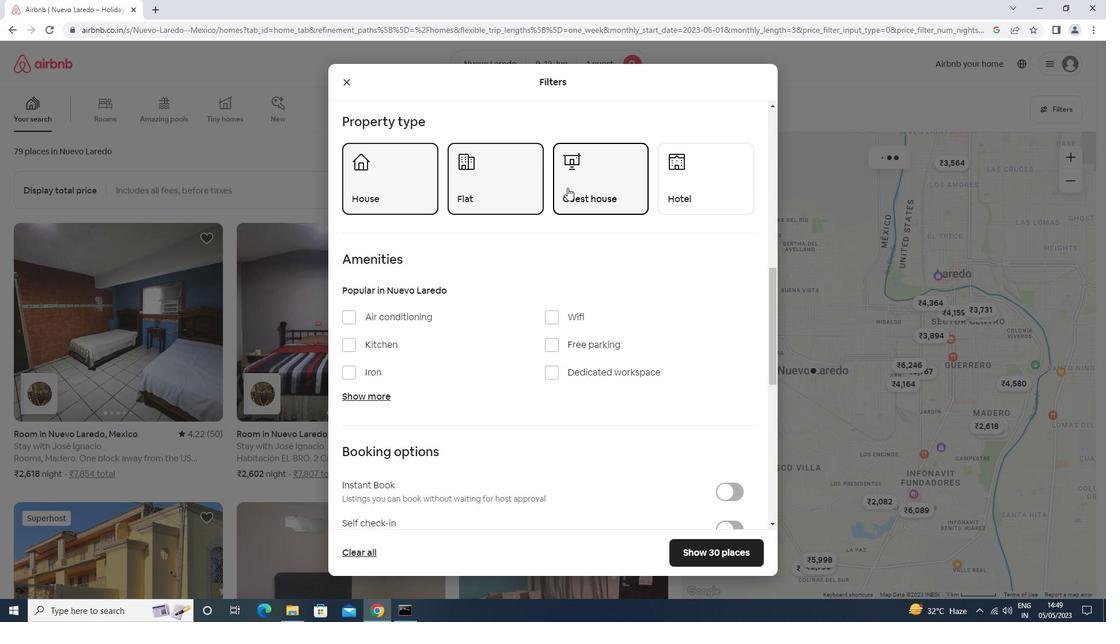 
Action: Mouse scrolled (567, 187) with delta (0, 0)
Screenshot: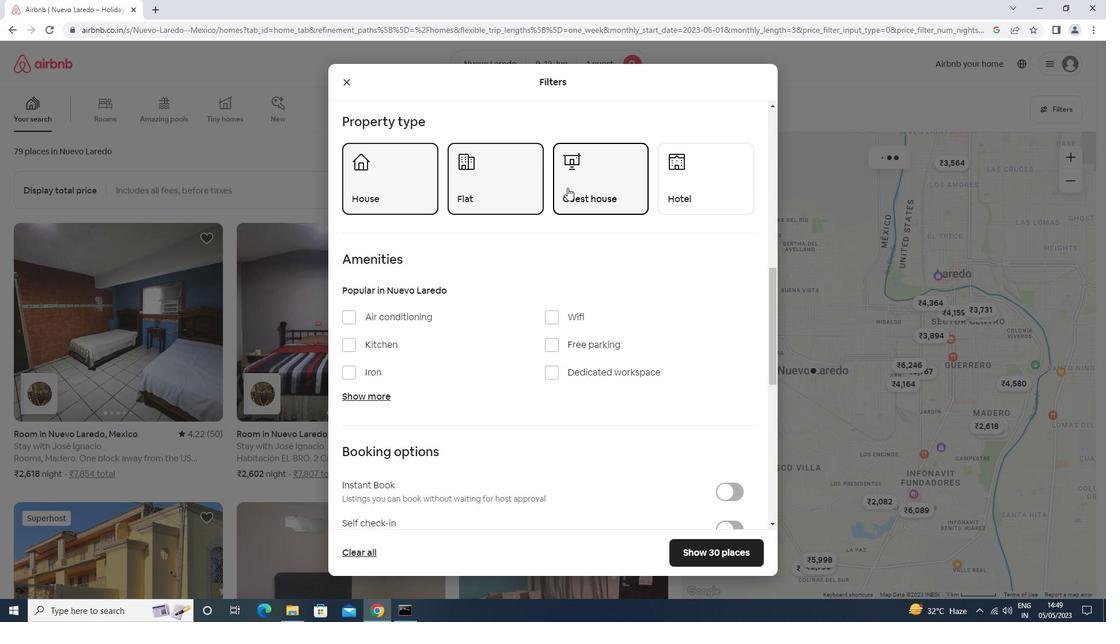 
Action: Mouse moved to (738, 186)
Screenshot: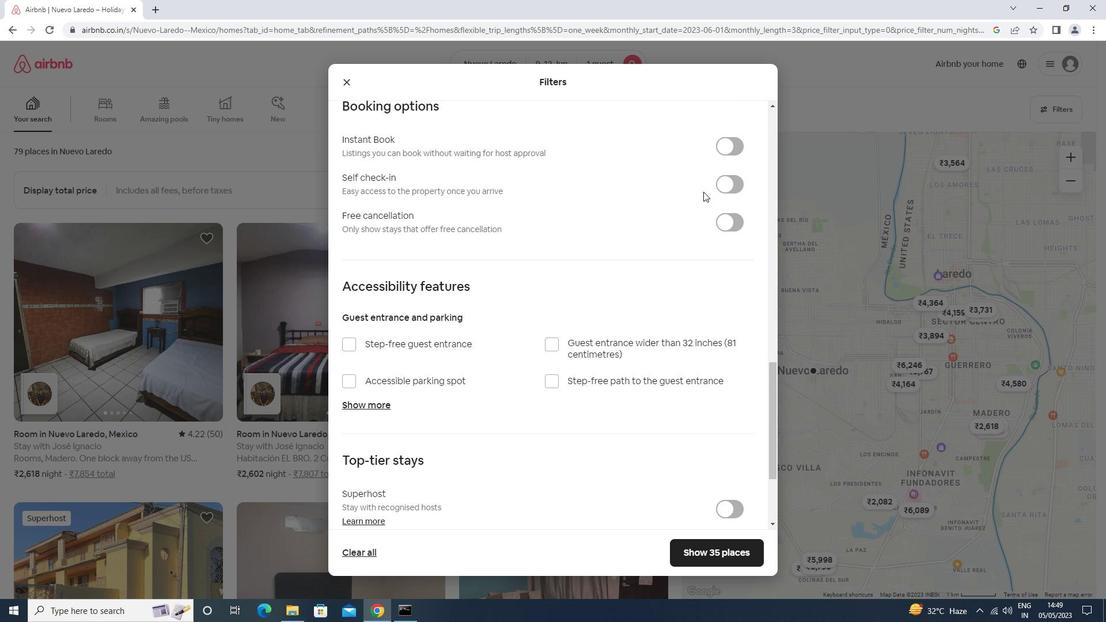 
Action: Mouse pressed left at (738, 186)
Screenshot: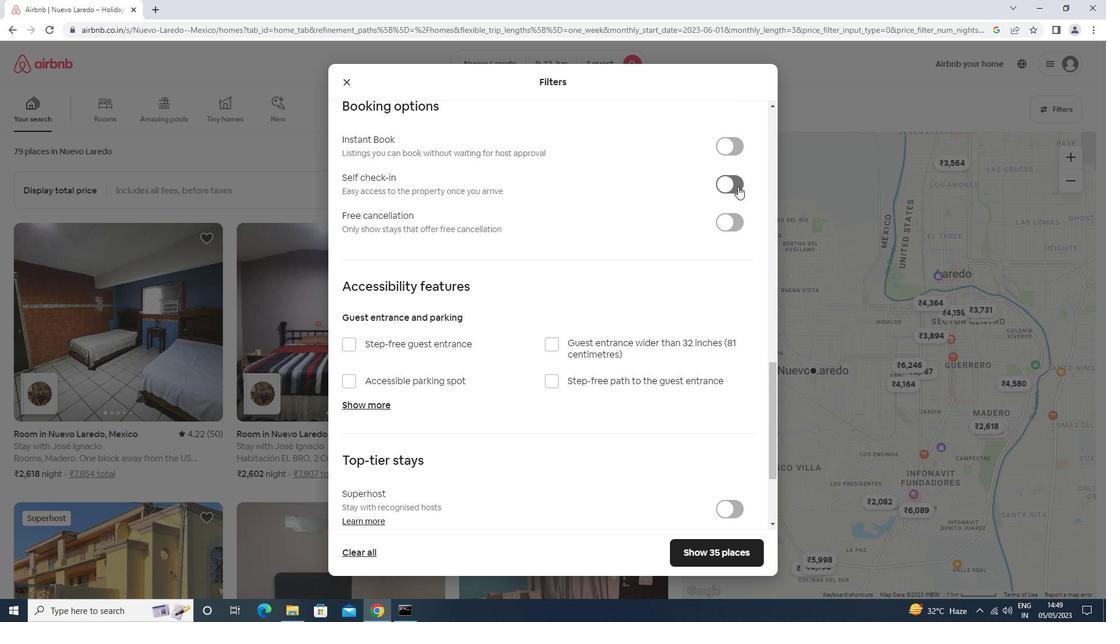 
Action: Mouse moved to (526, 356)
Screenshot: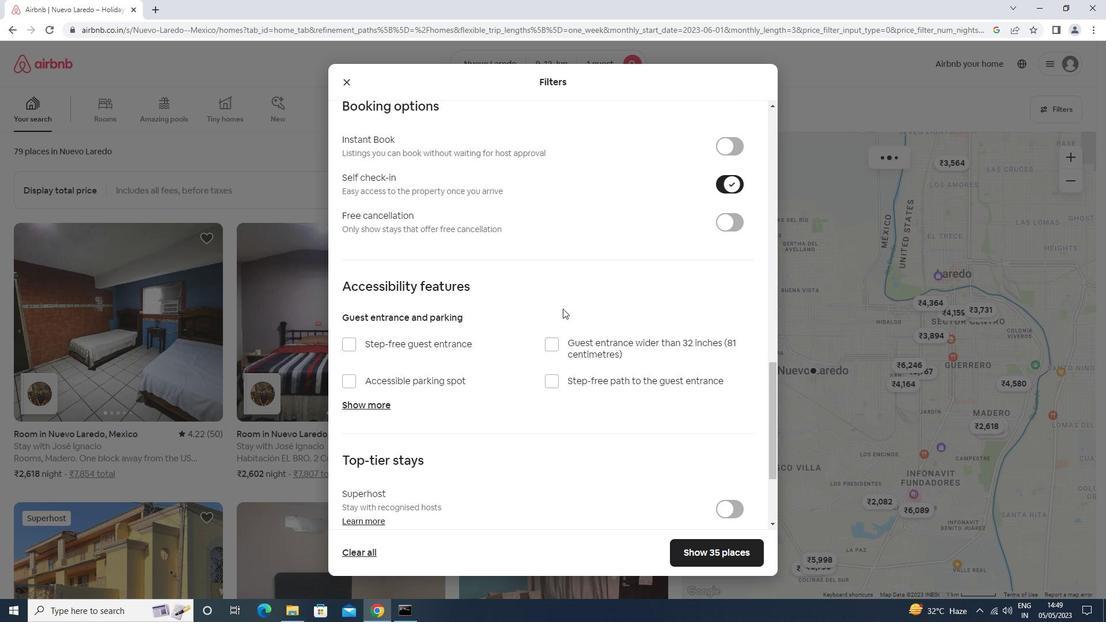 
Action: Mouse scrolled (526, 355) with delta (0, 0)
Screenshot: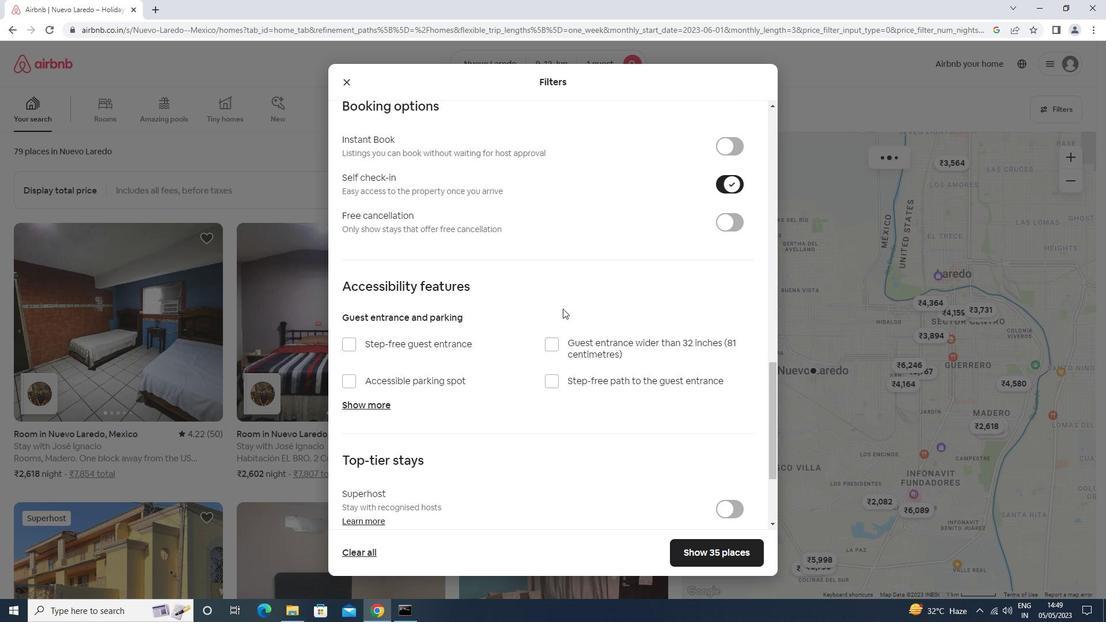 
Action: Mouse moved to (526, 360)
Screenshot: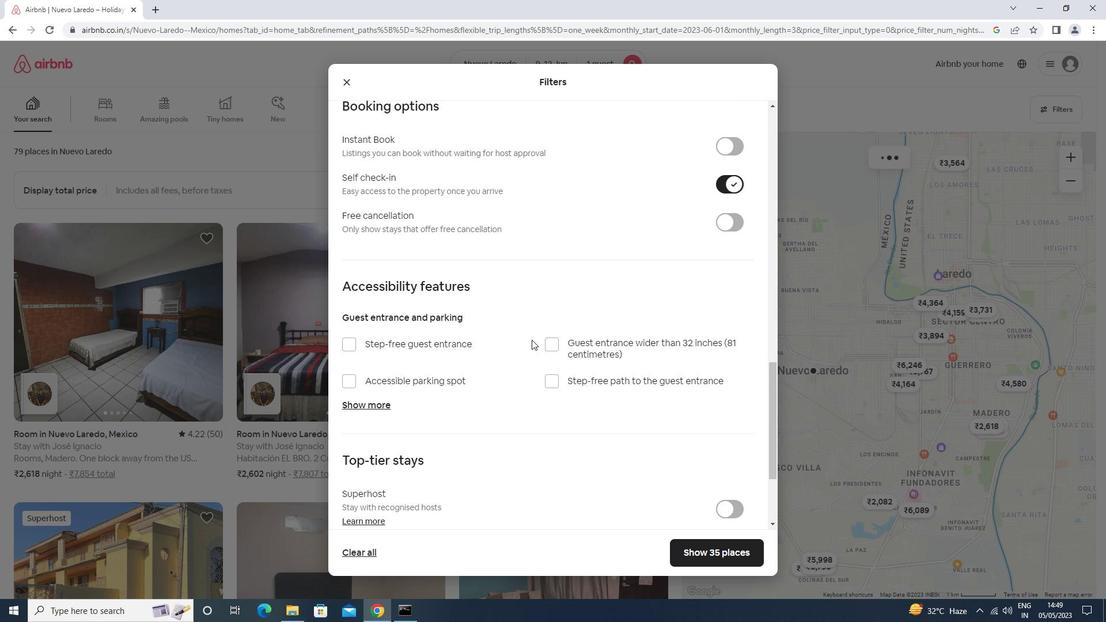
Action: Mouse scrolled (526, 359) with delta (0, 0)
Screenshot: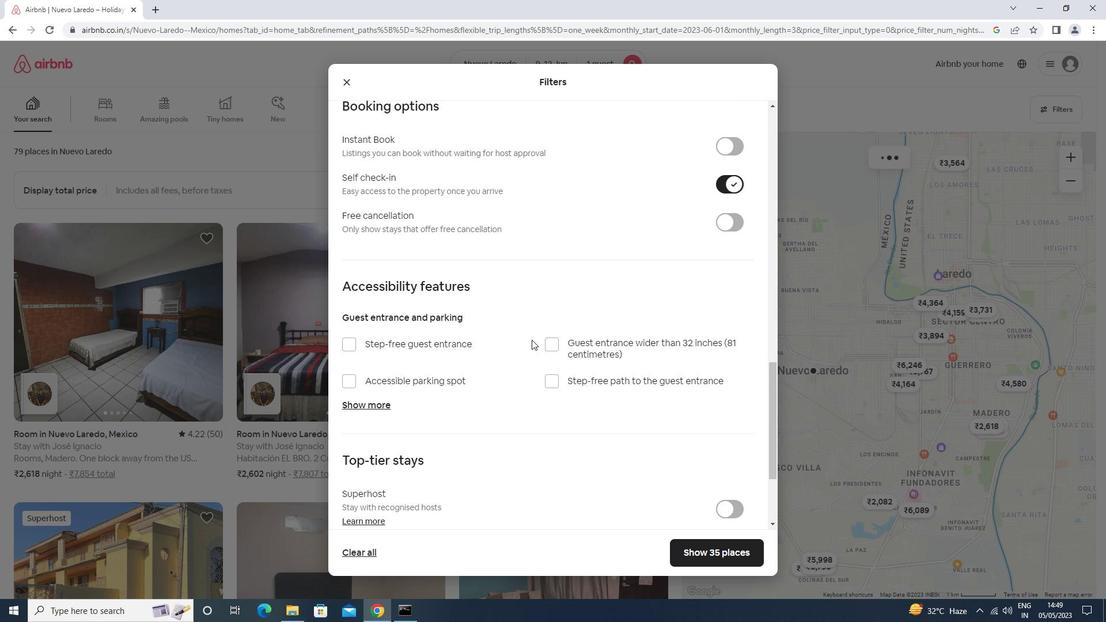 
Action: Mouse moved to (525, 360)
Screenshot: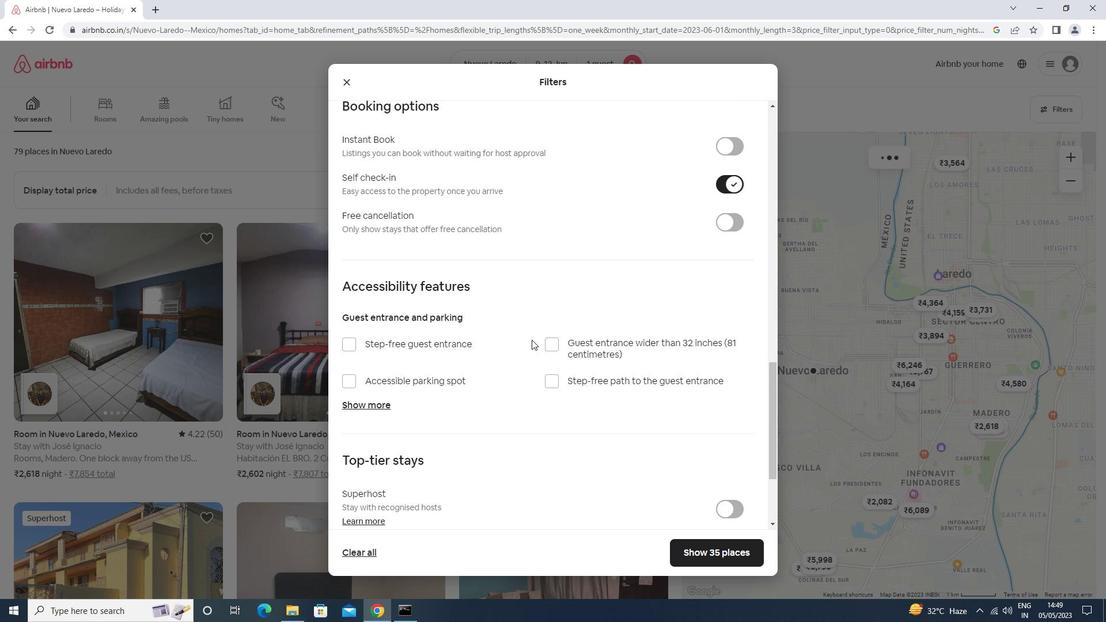 
Action: Mouse scrolled (525, 359) with delta (0, 0)
Screenshot: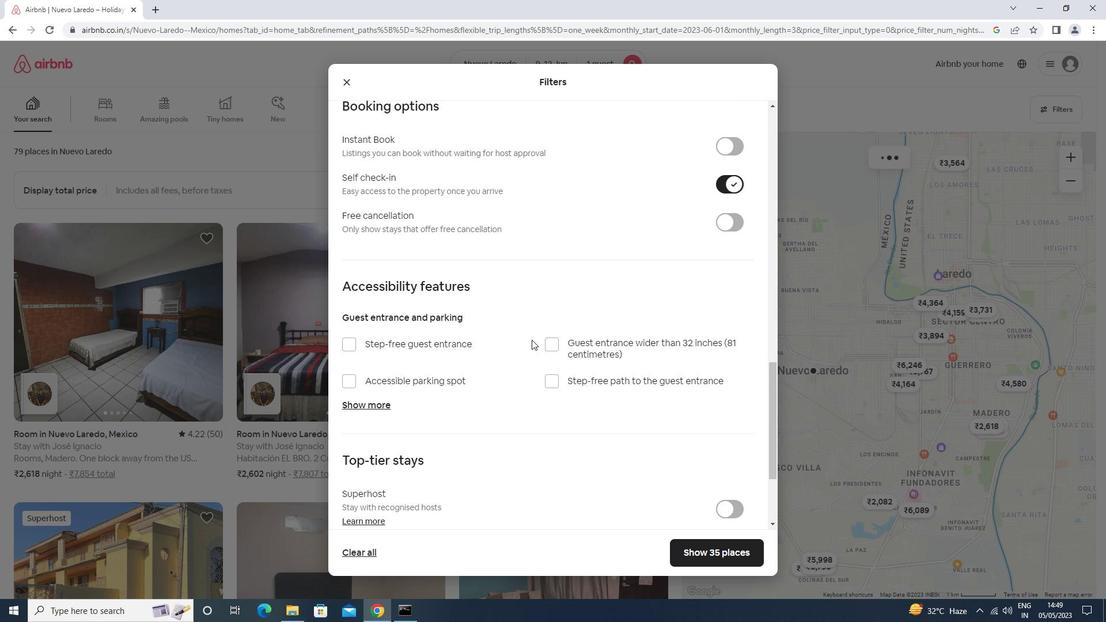 
Action: Mouse moved to (525, 360)
Screenshot: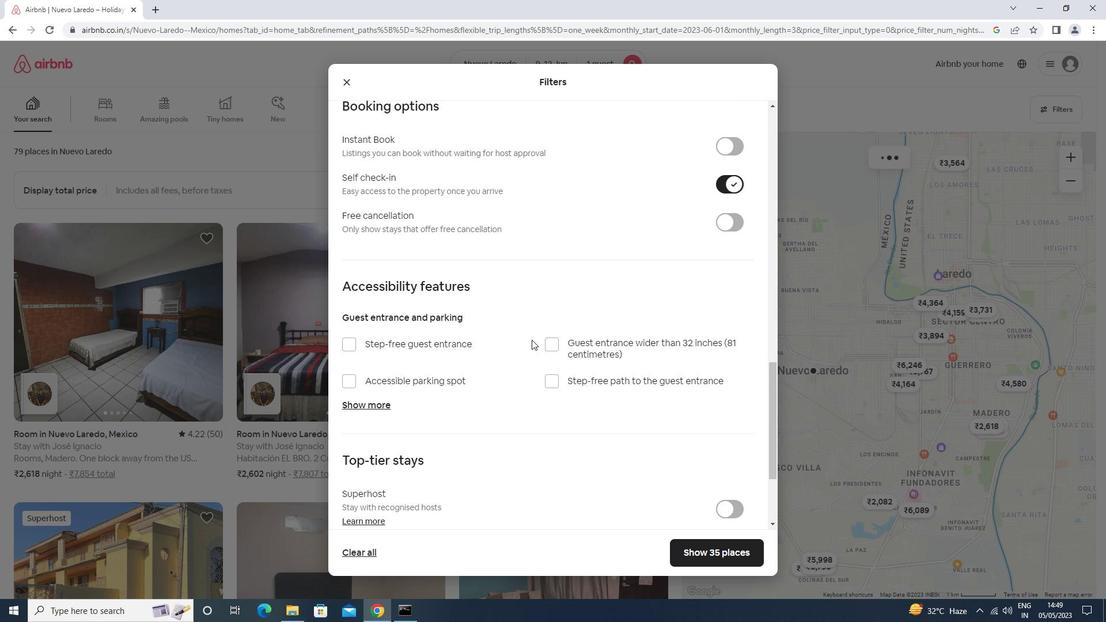 
Action: Mouse scrolled (525, 360) with delta (0, 0)
Screenshot: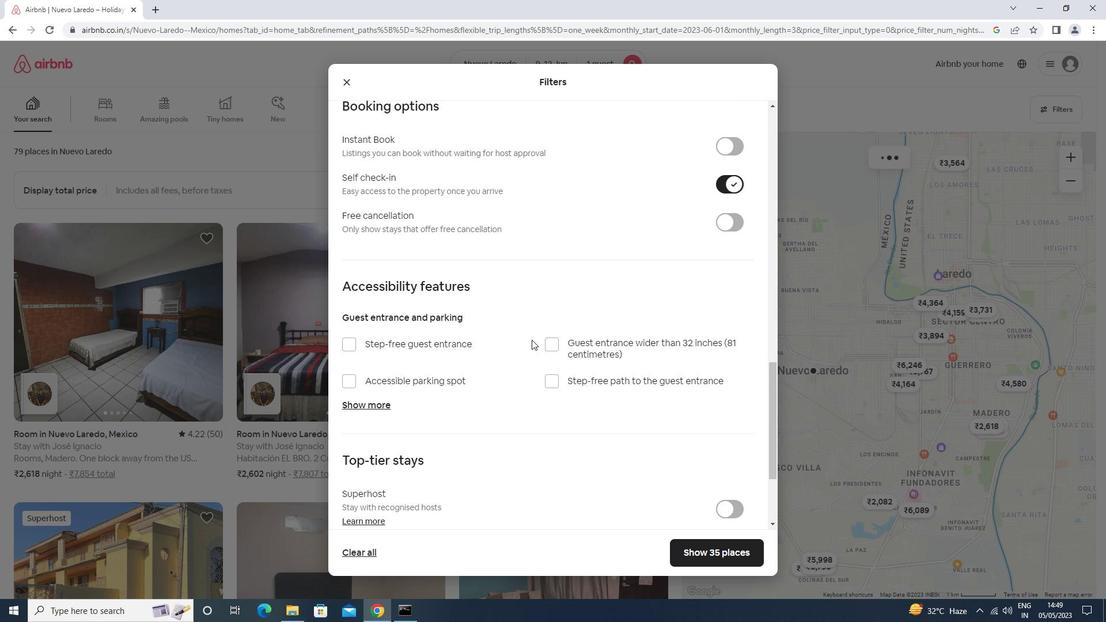 
Action: Mouse scrolled (525, 359) with delta (0, -1)
Screenshot: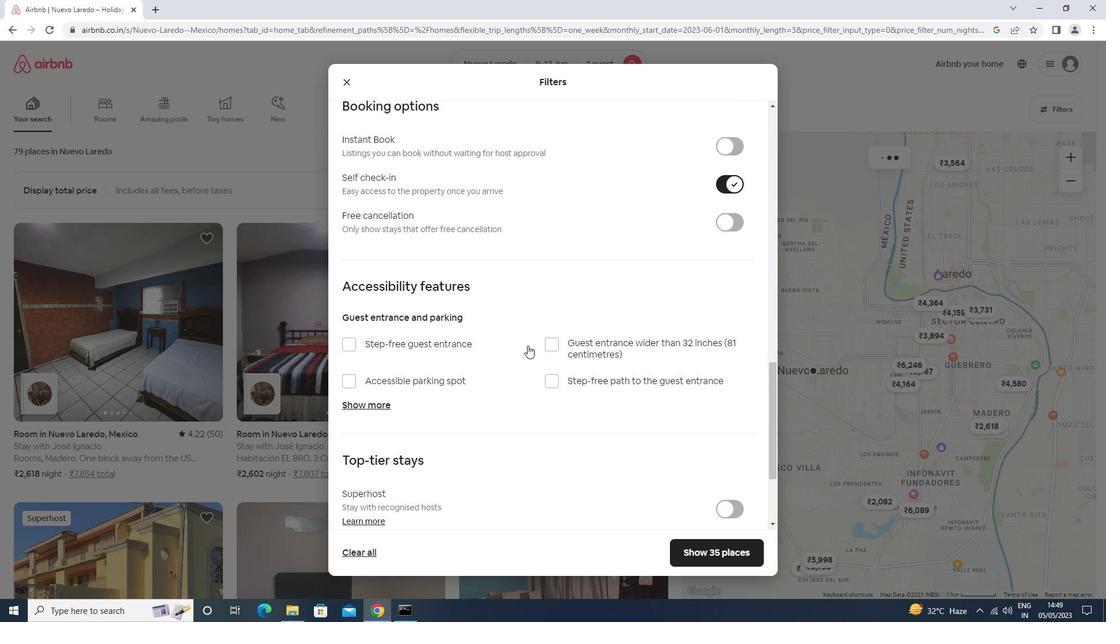 
Action: Mouse scrolled (525, 360) with delta (0, 0)
Screenshot: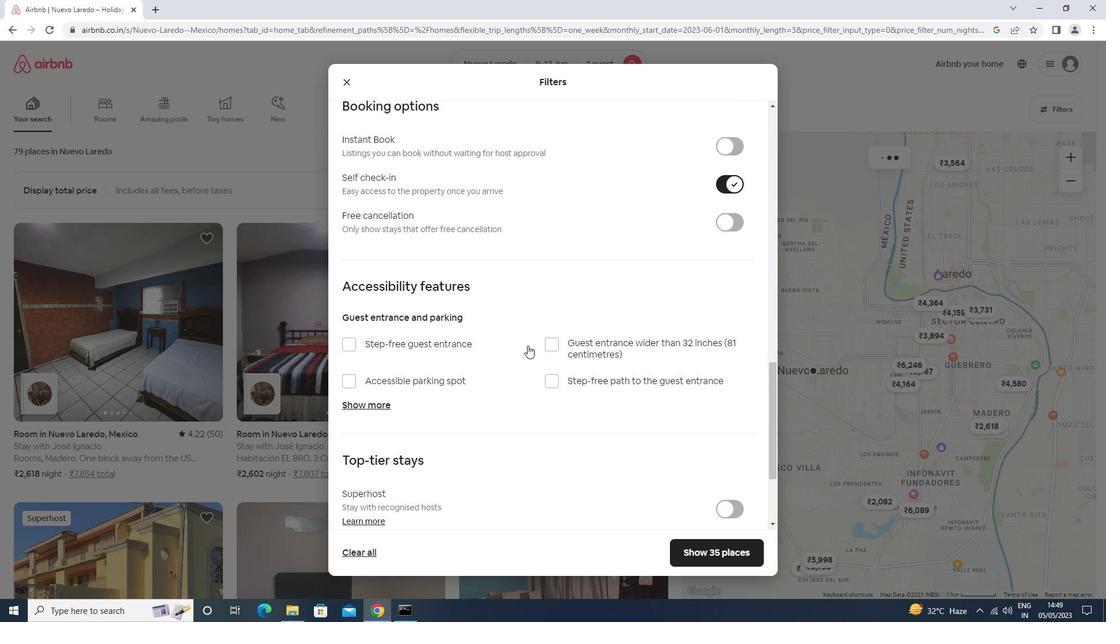 
Action: Mouse moved to (390, 467)
Screenshot: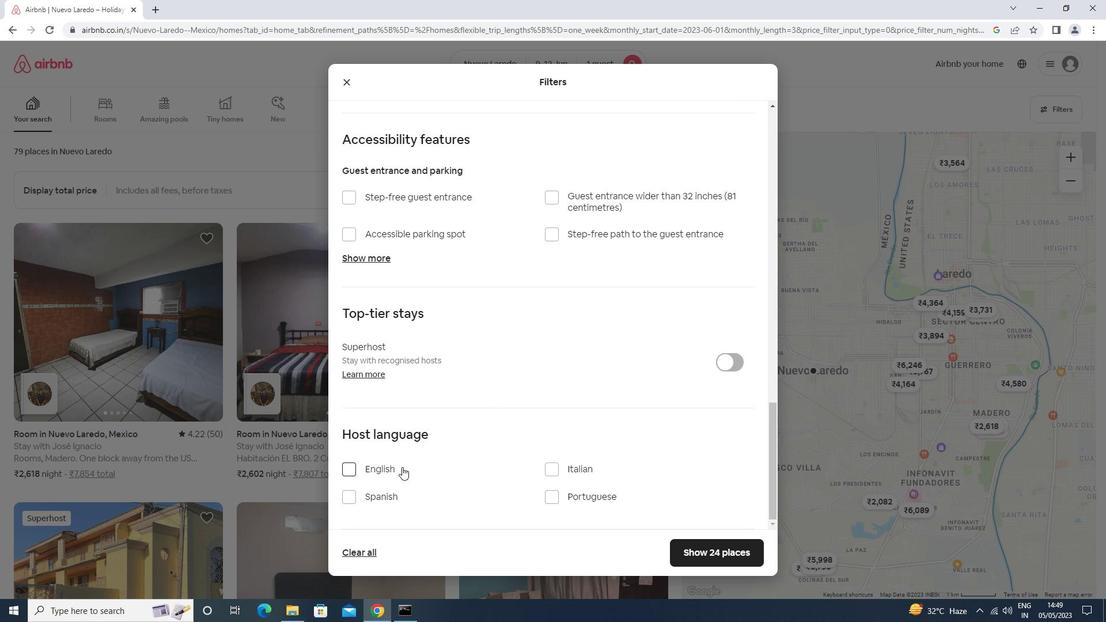 
Action: Mouse pressed left at (390, 467)
Screenshot: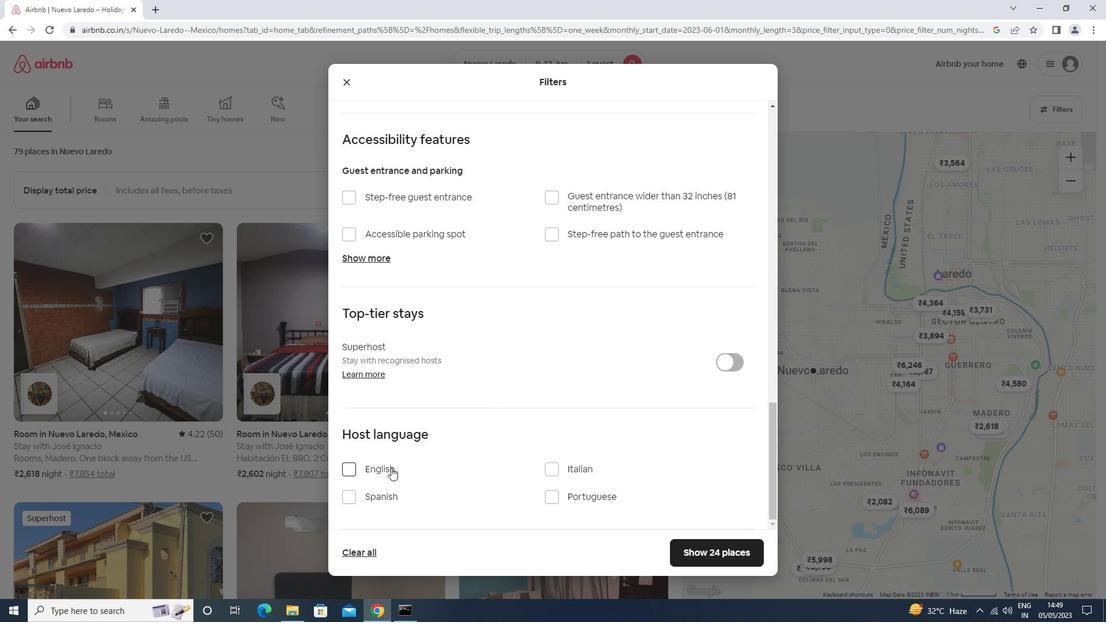 
Action: Mouse moved to (713, 555)
Screenshot: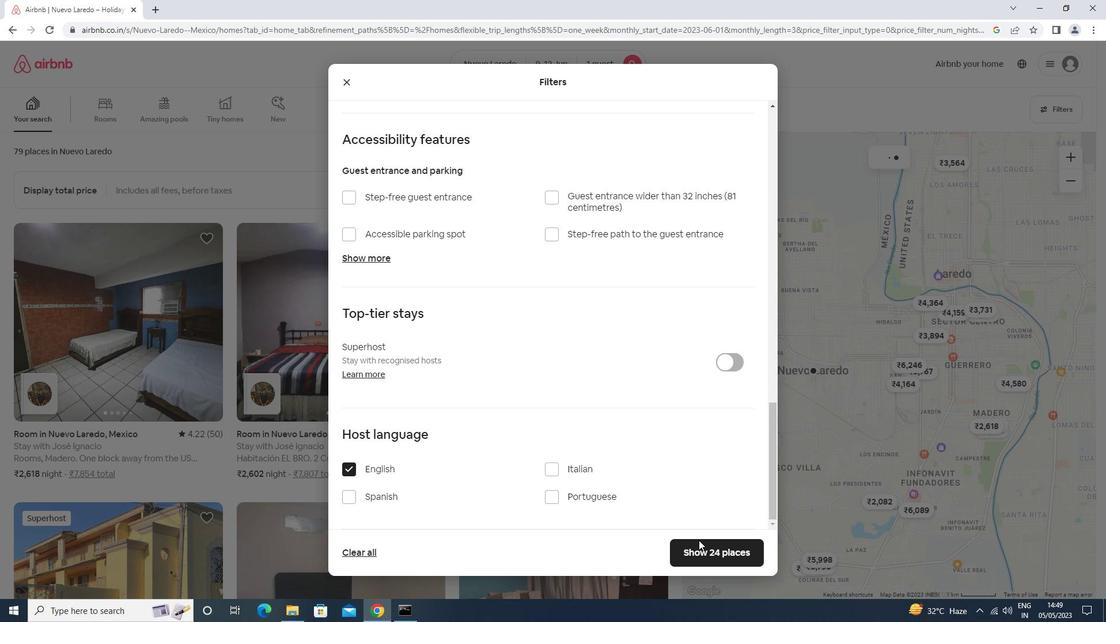 
Action: Mouse pressed left at (713, 555)
Screenshot: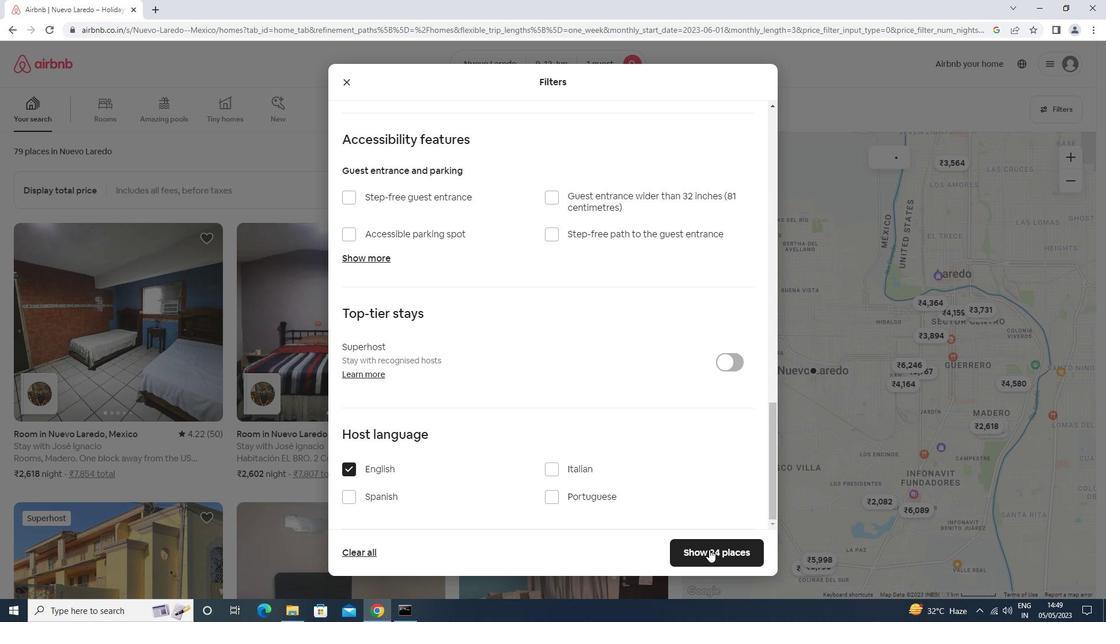
Action: Mouse moved to (717, 545)
Screenshot: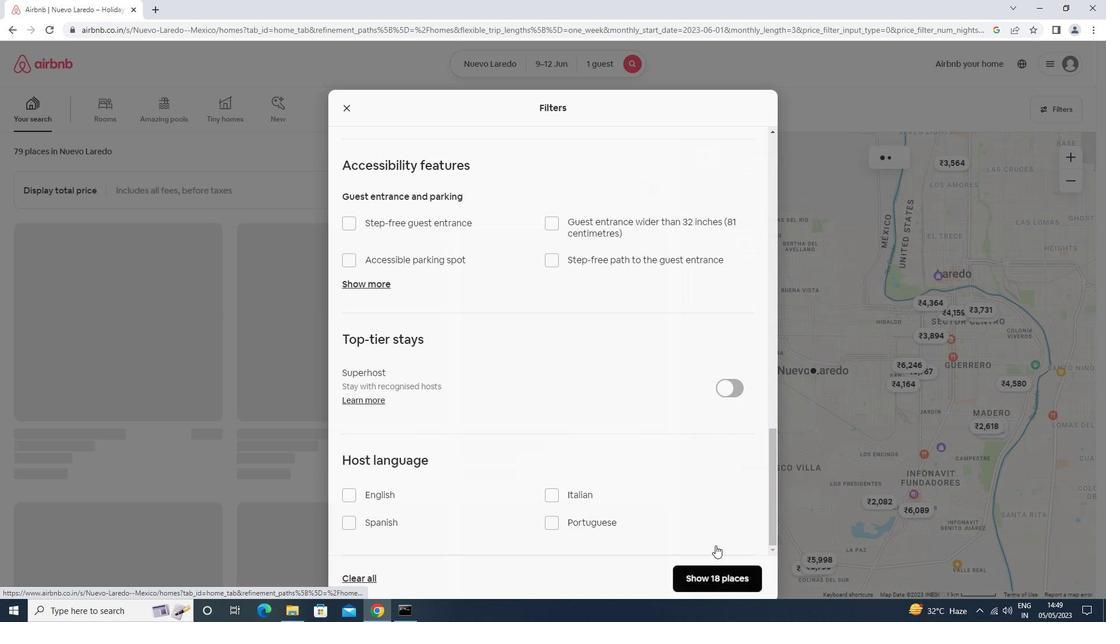 
